 Task: Set Duration of Sprint called Sprint0000000200 in Scrum Project Project0000000067 to 2 weeks in Jira. Set Duration of Sprint called Sprint0000000201 in Scrum Project Project0000000067 to 3 weeks in Jira. Create a Sprint called Sprint0000000202 in Scrum Project Project0000000068 in Jira. Create a Sprint called Sprint0000000203 in Scrum Project Project0000000068 in Jira. Create a Sprint called Sprint0000000204 in Scrum Project Project0000000068 in Jira
Action: Mouse moved to (400, 526)
Screenshot: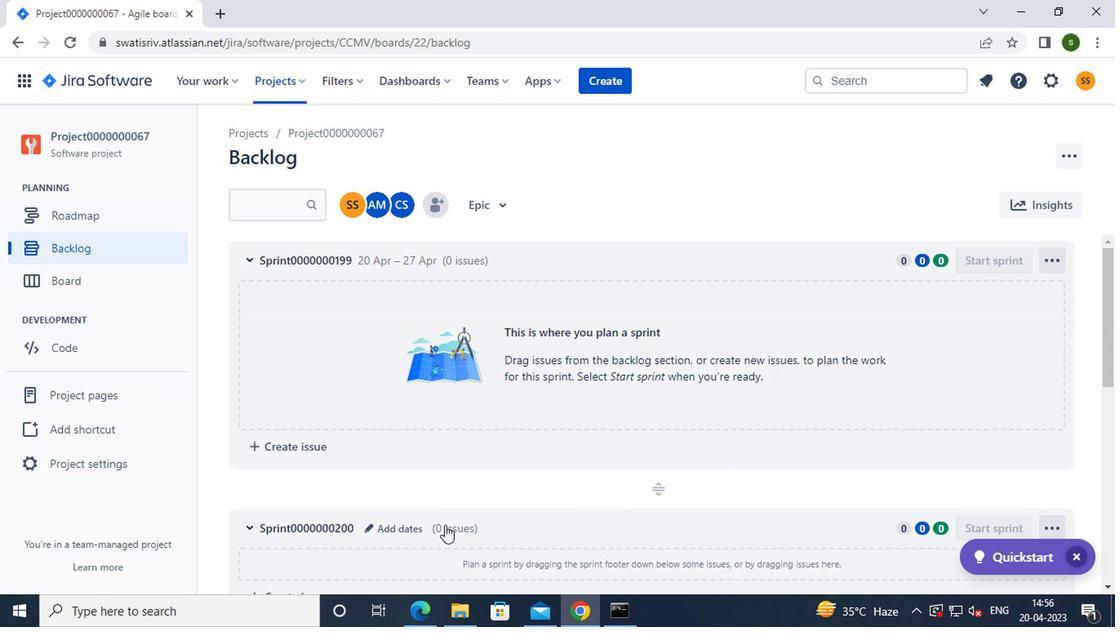 
Action: Mouse pressed left at (400, 526)
Screenshot: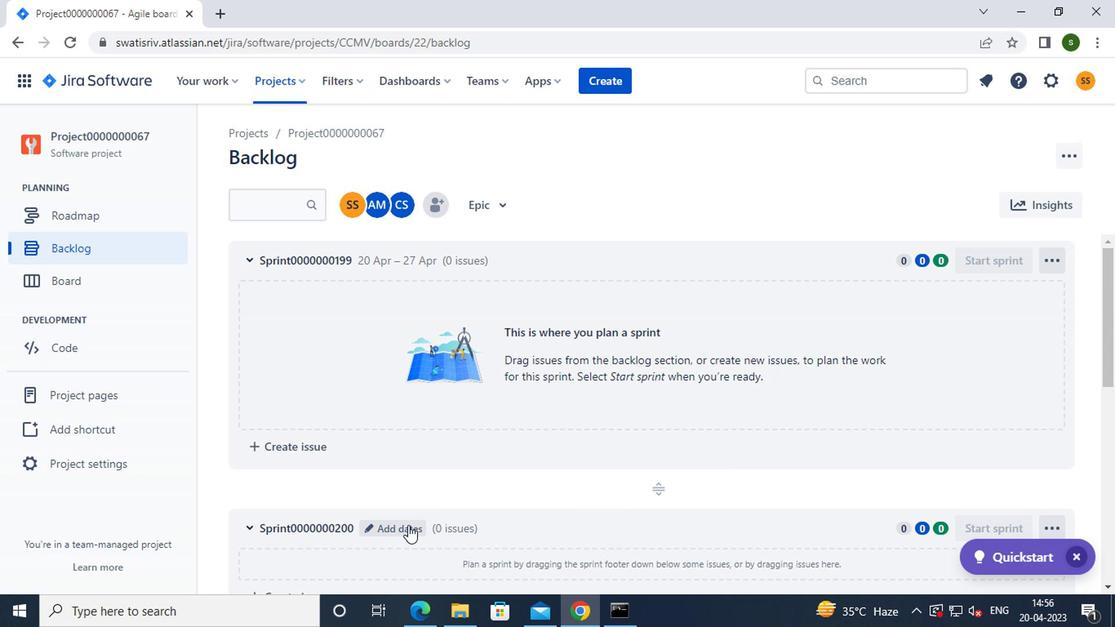 
Action: Mouse moved to (463, 260)
Screenshot: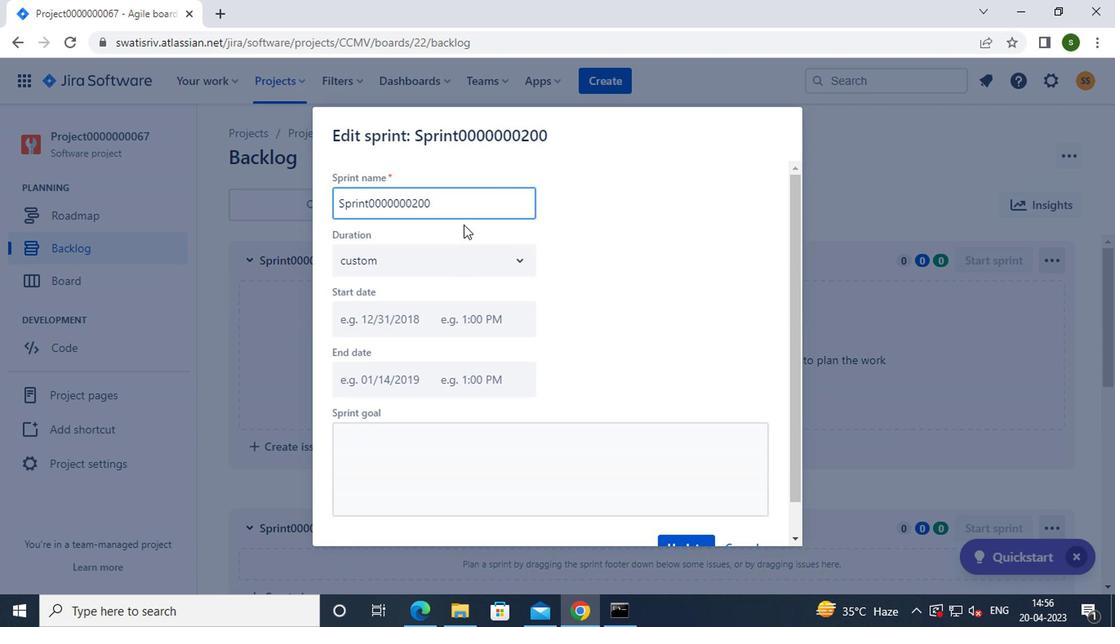
Action: Mouse pressed left at (463, 260)
Screenshot: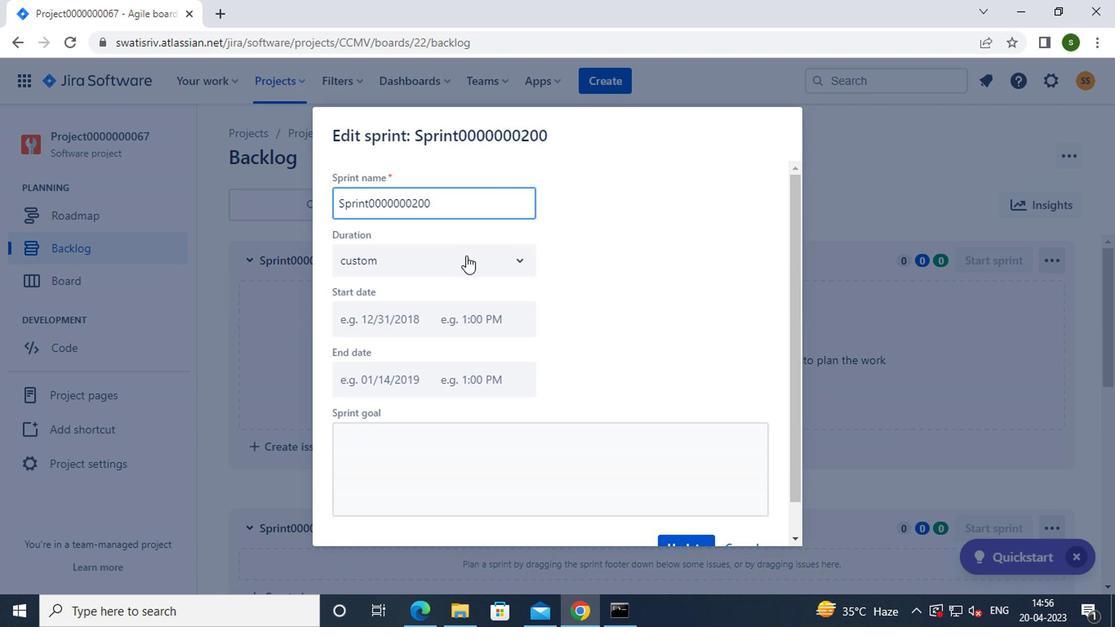 
Action: Mouse moved to (409, 329)
Screenshot: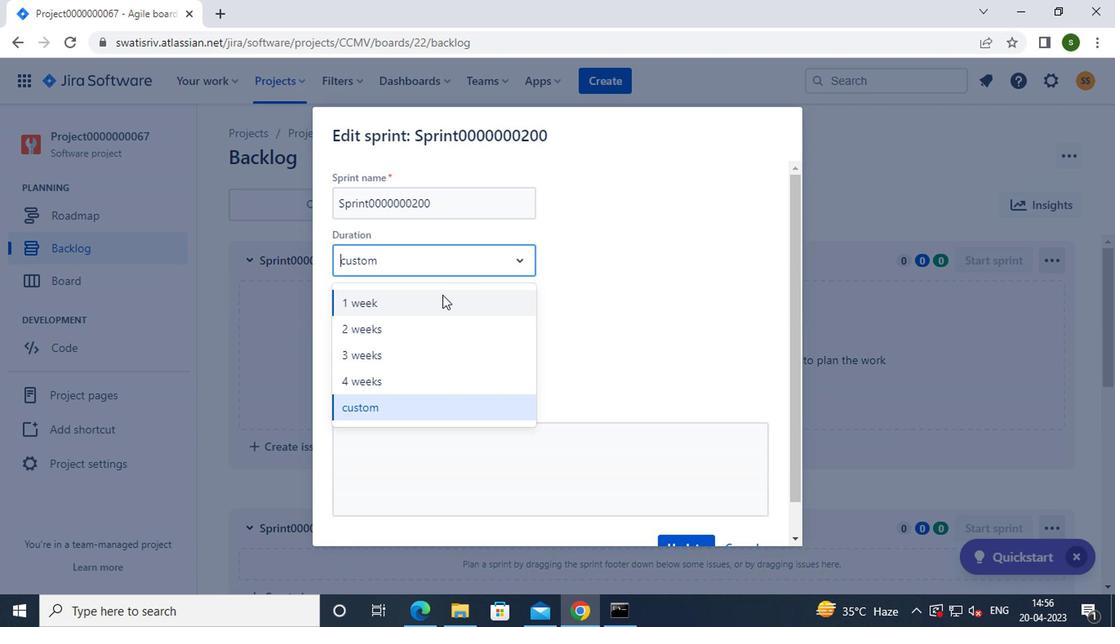 
Action: Mouse pressed left at (409, 329)
Screenshot: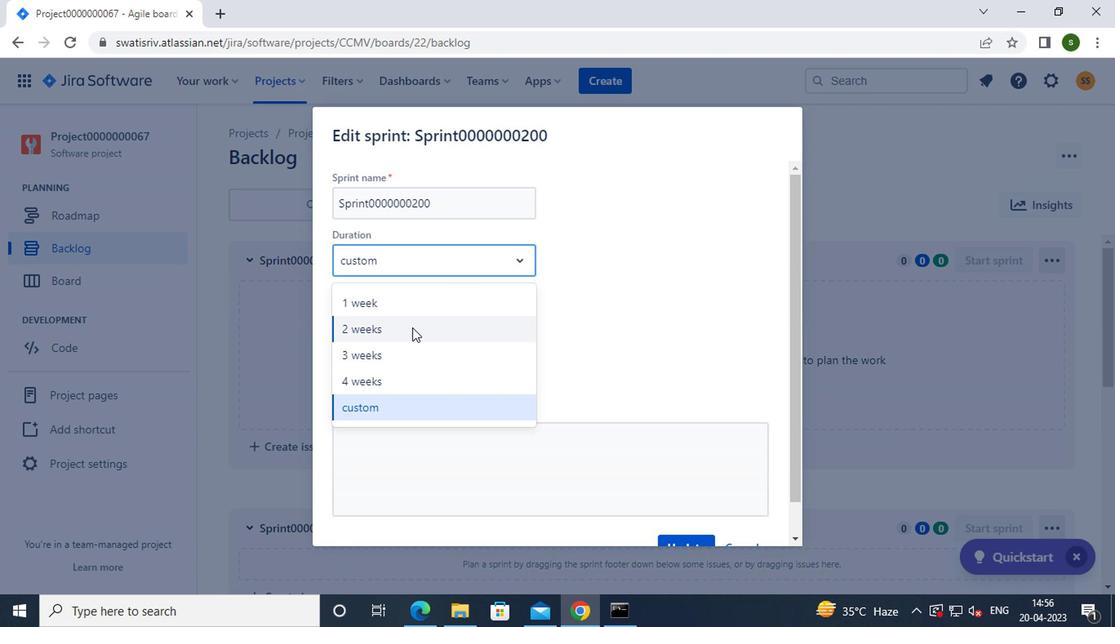 
Action: Mouse moved to (754, 401)
Screenshot: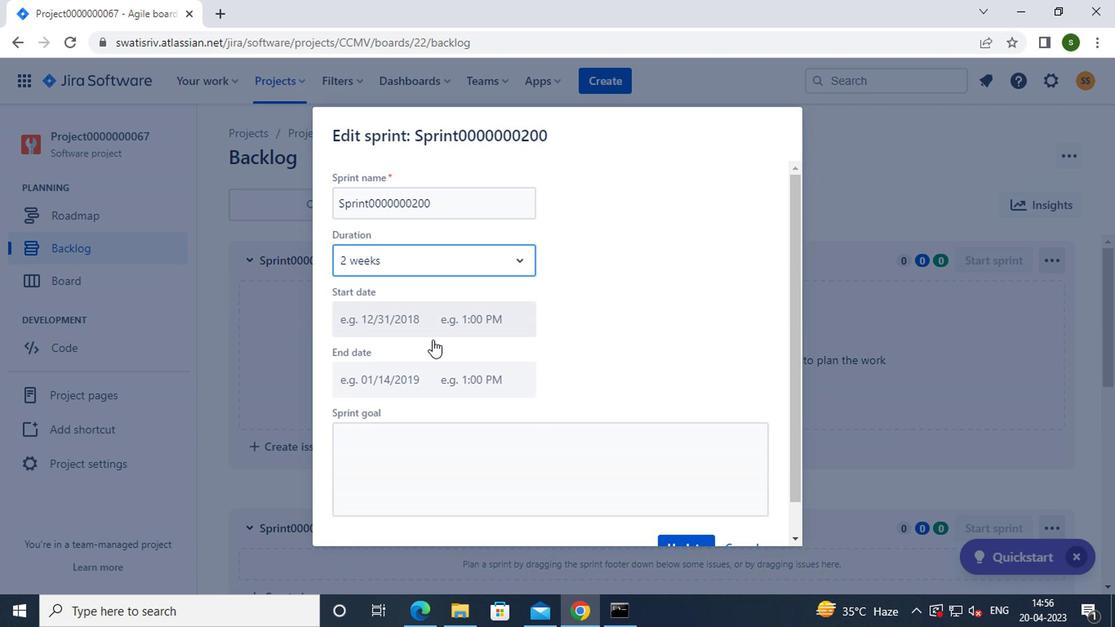 
Action: Mouse scrolled (754, 400) with delta (0, -1)
Screenshot: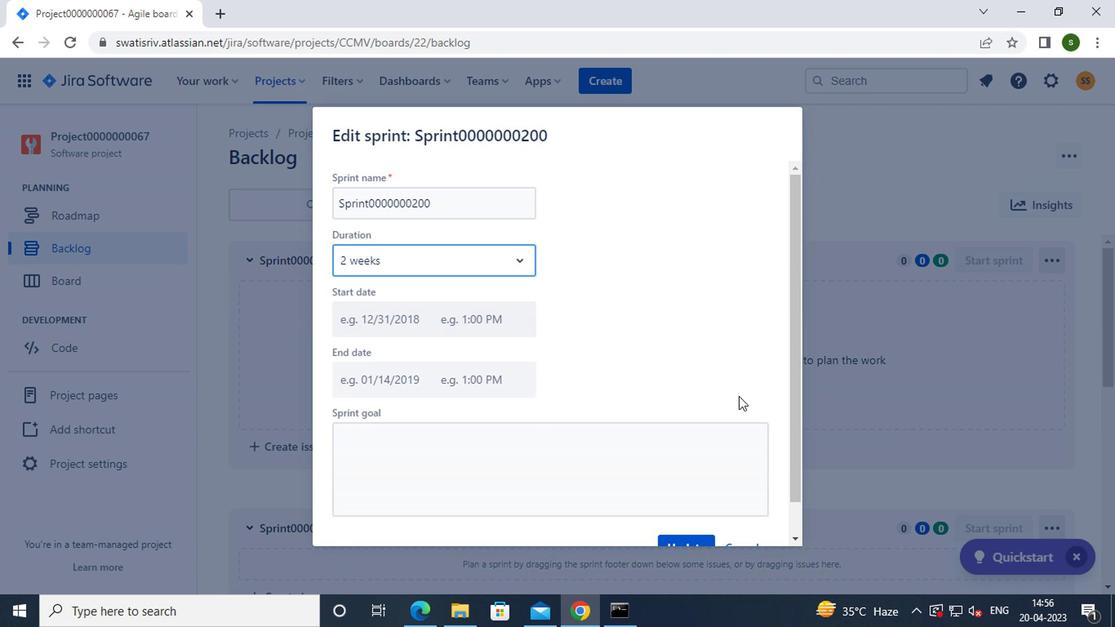 
Action: Mouse moved to (754, 402)
Screenshot: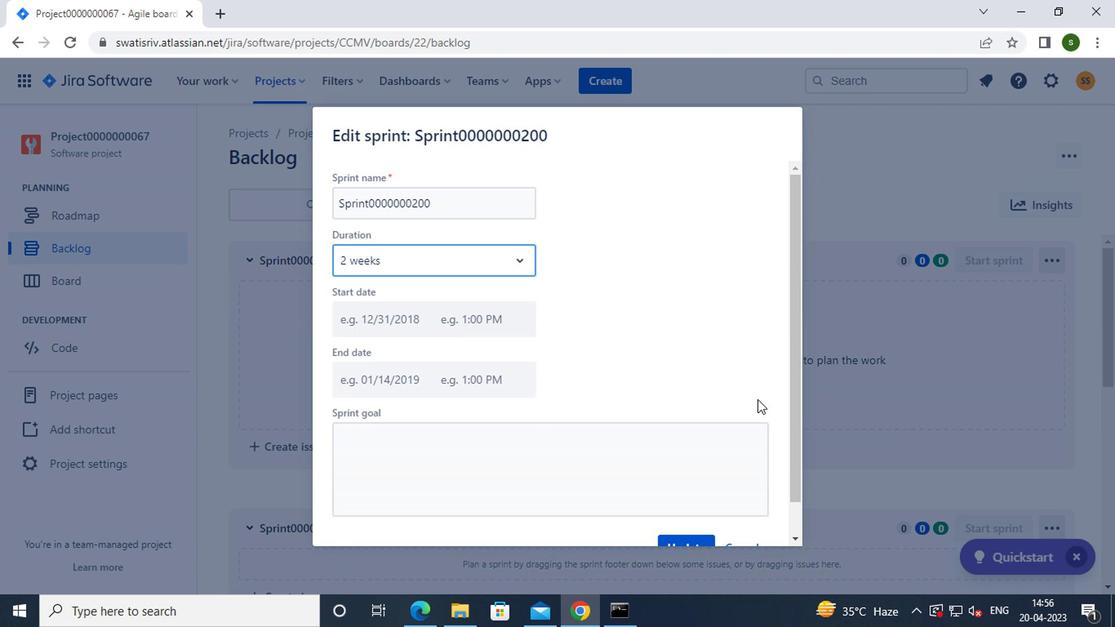 
Action: Mouse scrolled (754, 401) with delta (0, 0)
Screenshot: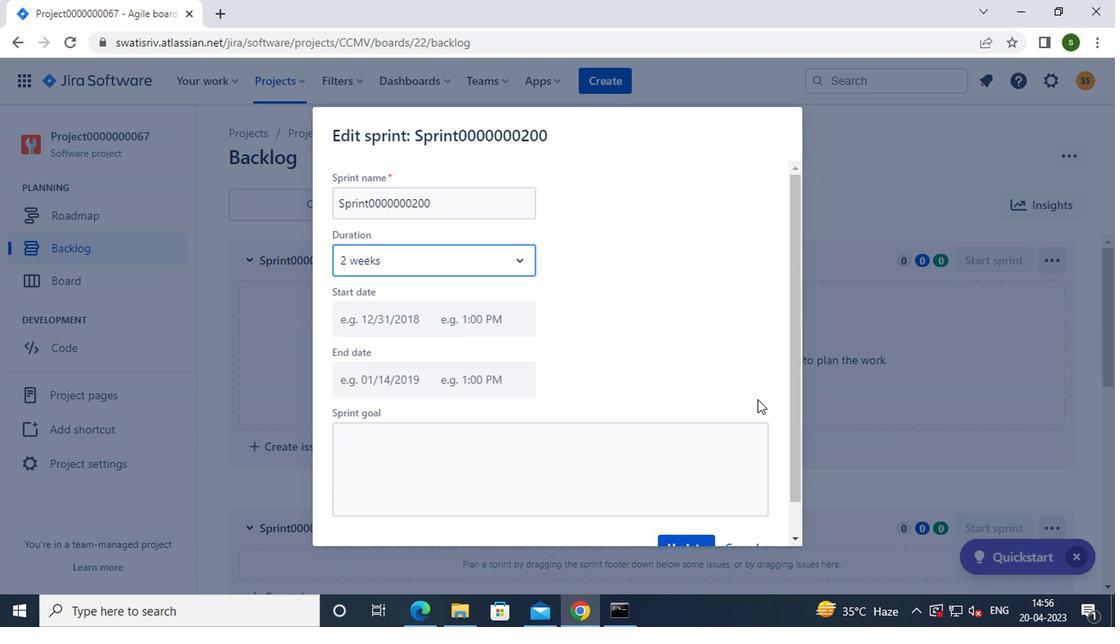 
Action: Mouse moved to (679, 509)
Screenshot: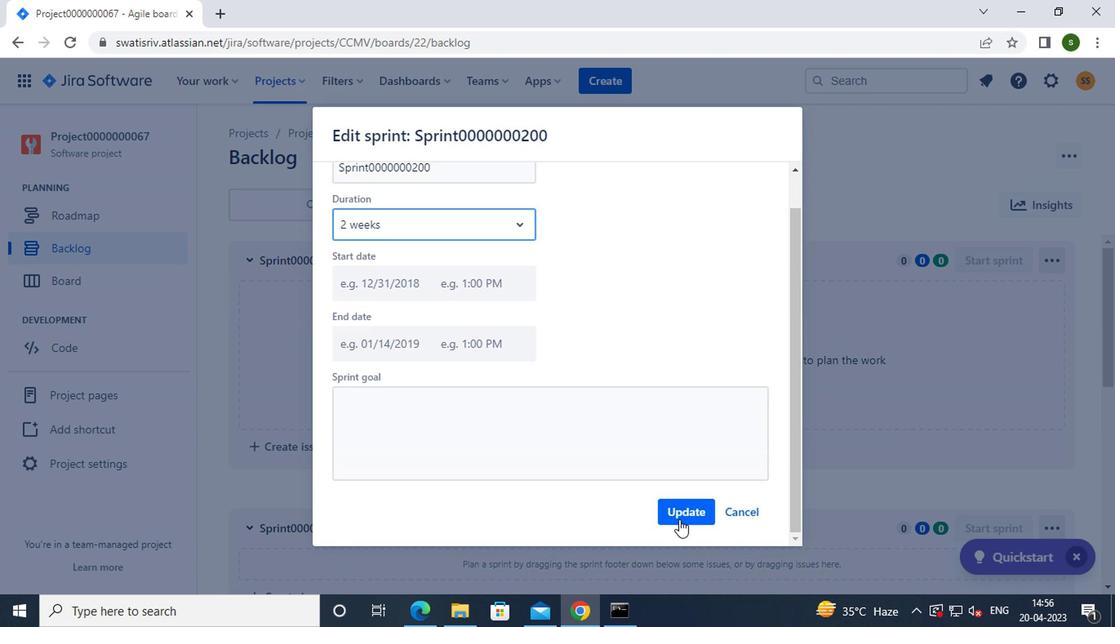 
Action: Mouse pressed left at (679, 509)
Screenshot: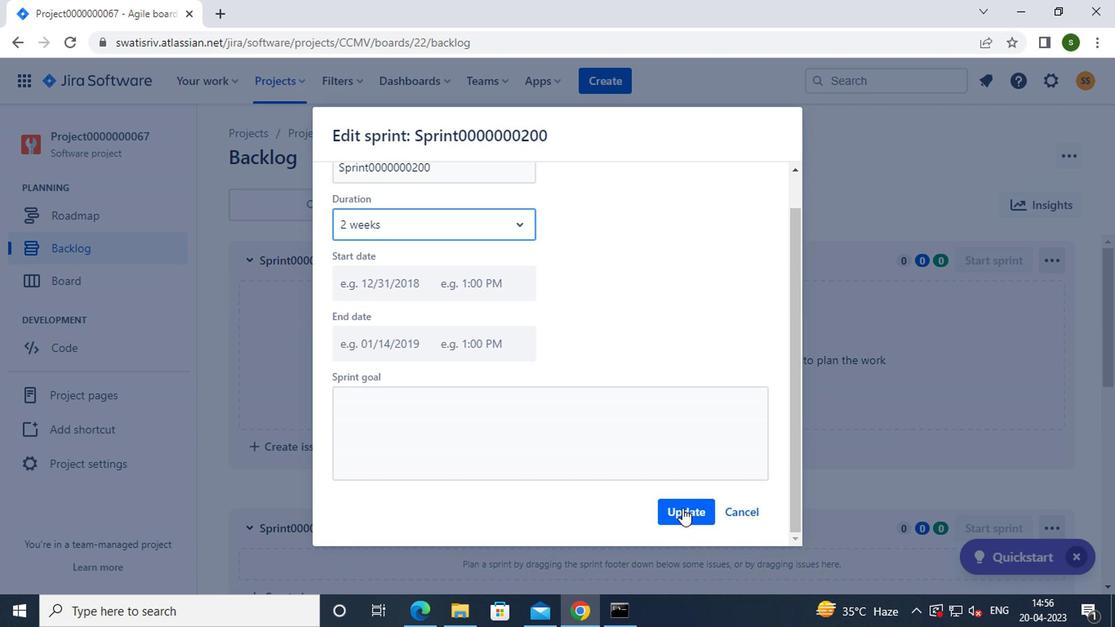 
Action: Mouse moved to (654, 469)
Screenshot: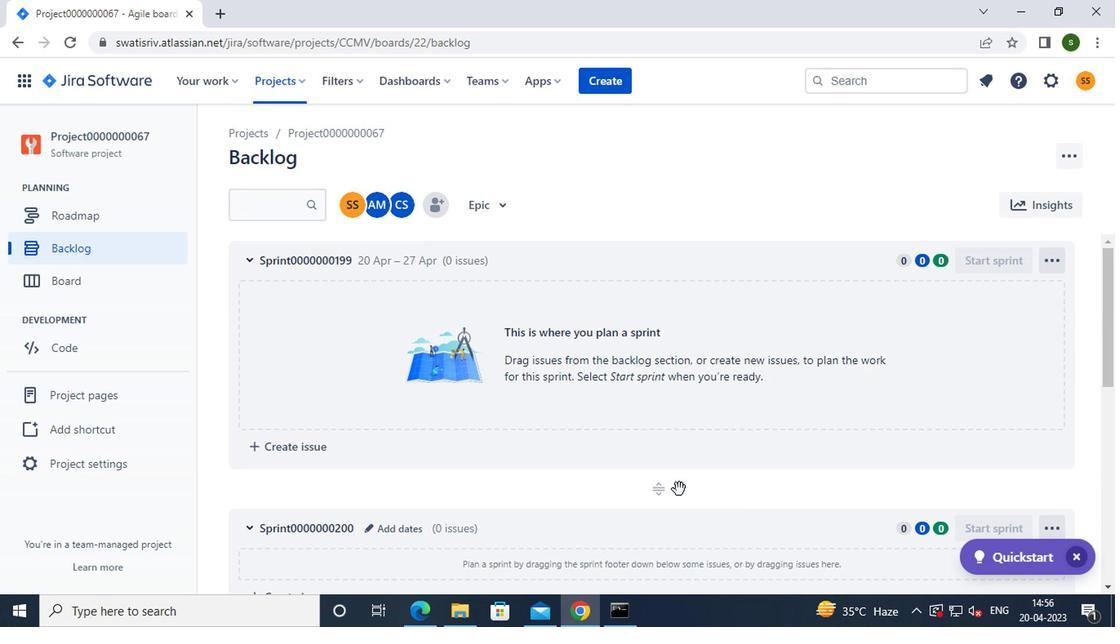 
Action: Mouse scrolled (654, 468) with delta (0, 0)
Screenshot: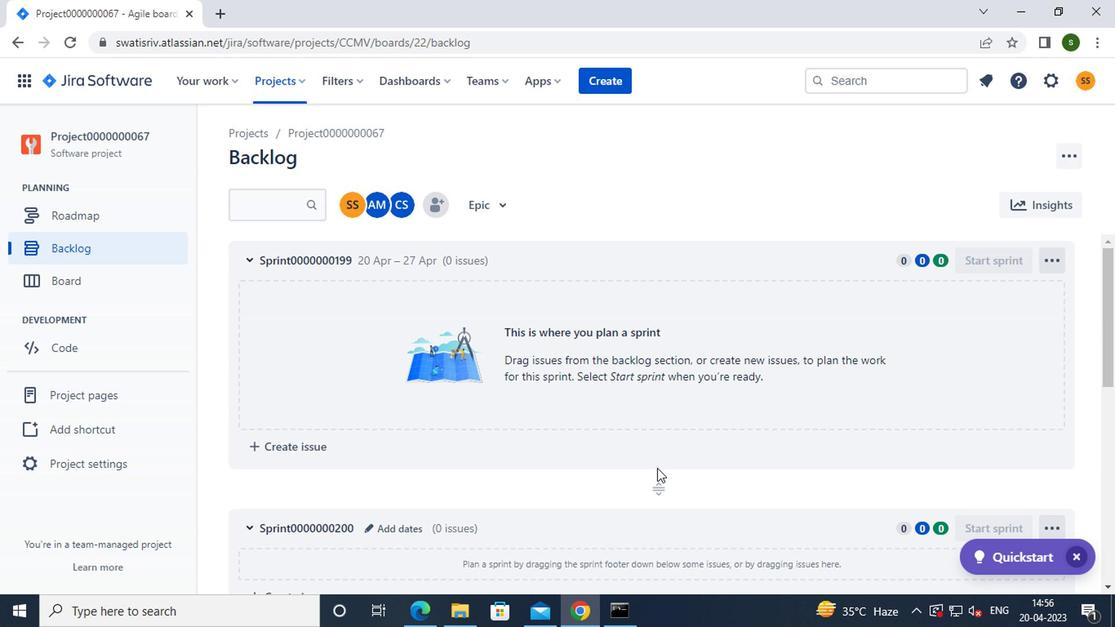 
Action: Mouse scrolled (654, 468) with delta (0, 0)
Screenshot: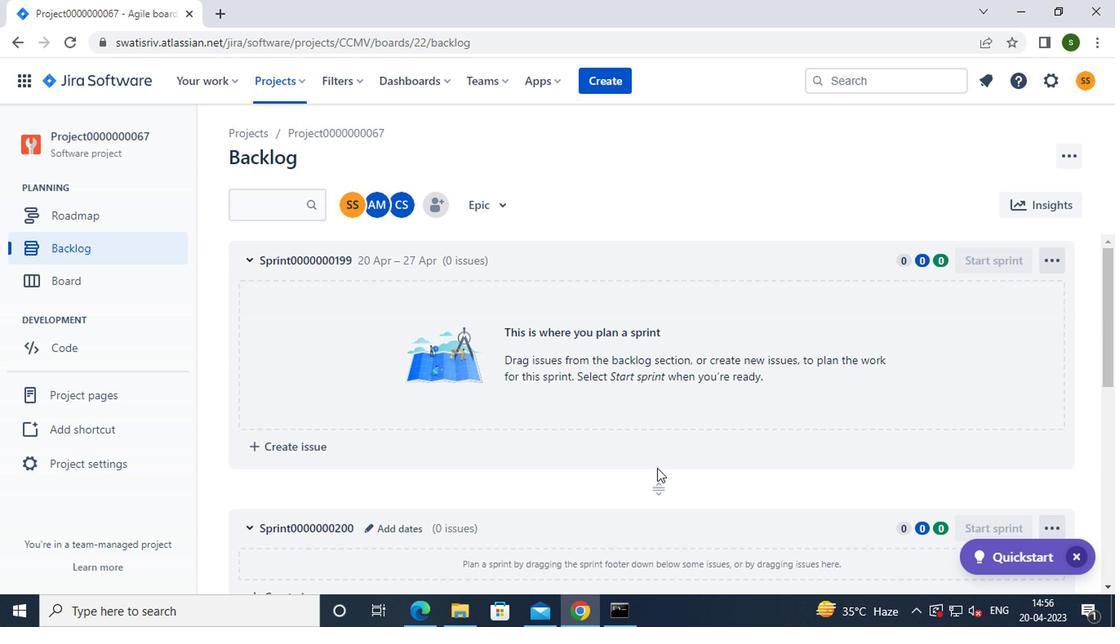 
Action: Mouse scrolled (654, 468) with delta (0, 0)
Screenshot: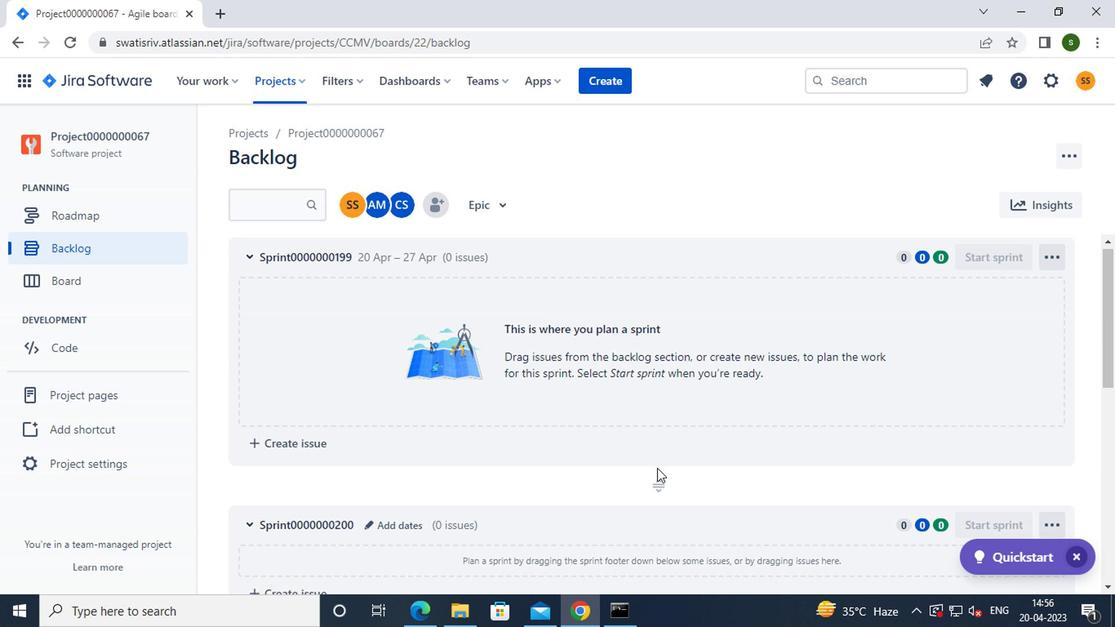 
Action: Mouse moved to (395, 431)
Screenshot: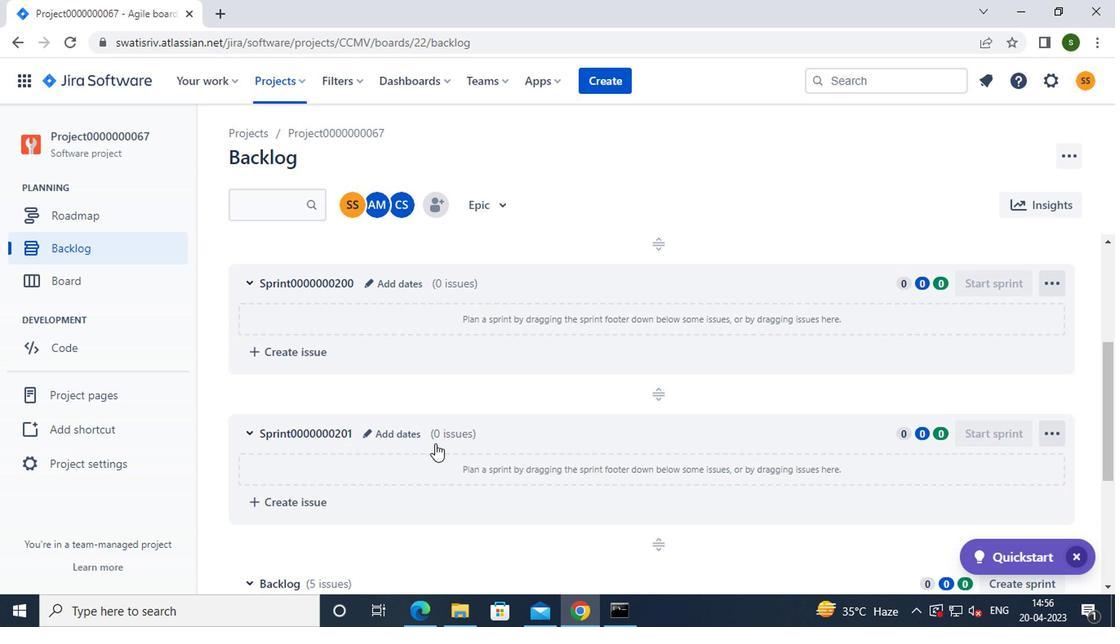 
Action: Mouse pressed left at (395, 431)
Screenshot: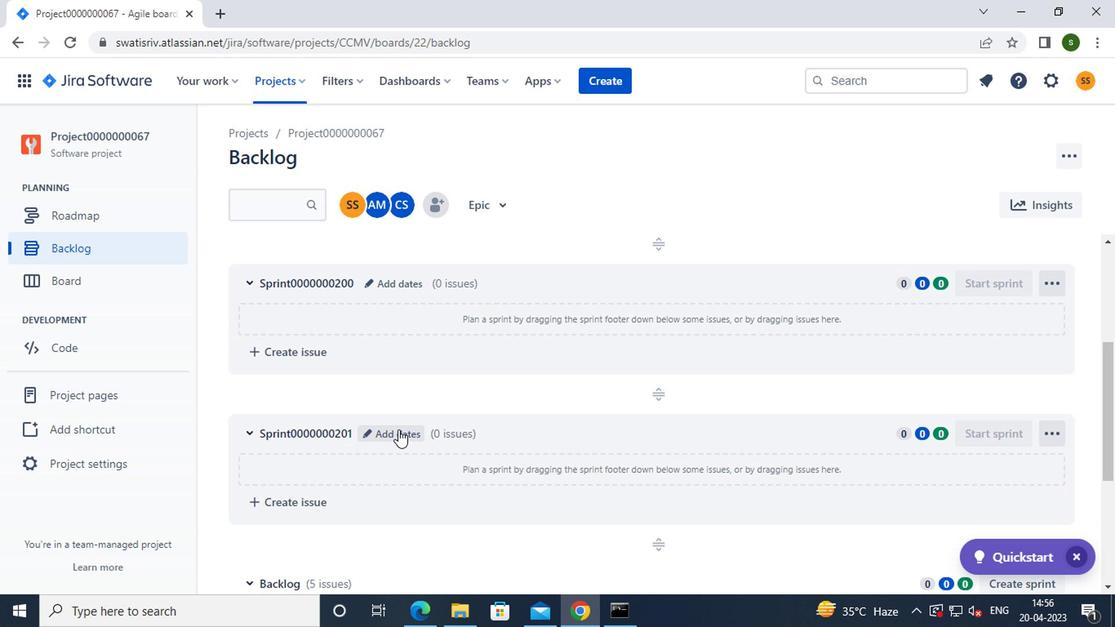 
Action: Mouse moved to (469, 258)
Screenshot: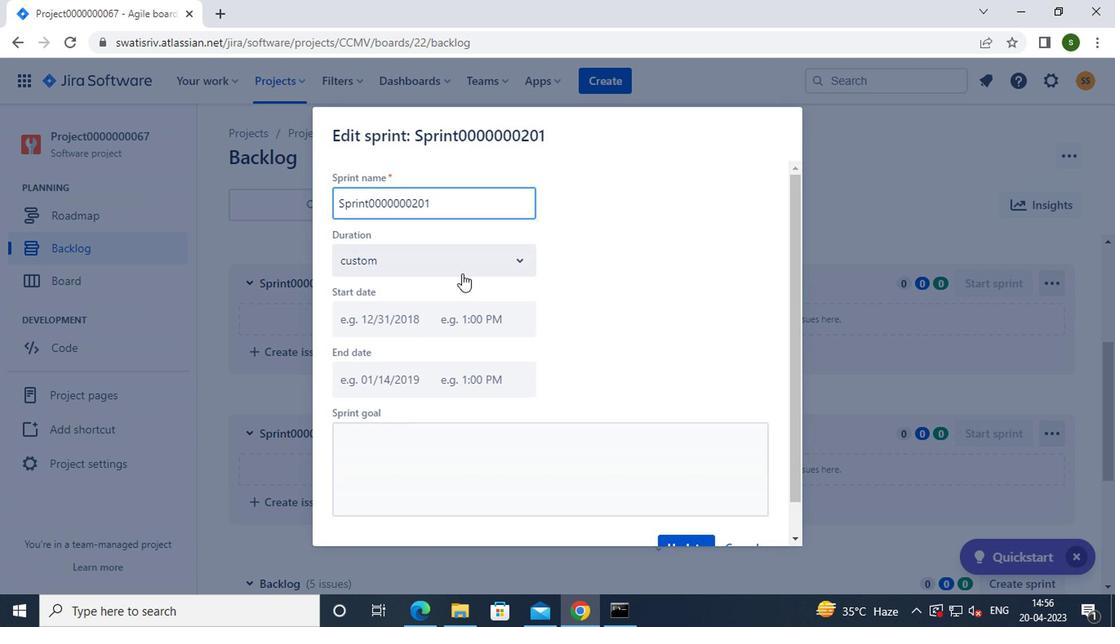 
Action: Mouse pressed left at (469, 258)
Screenshot: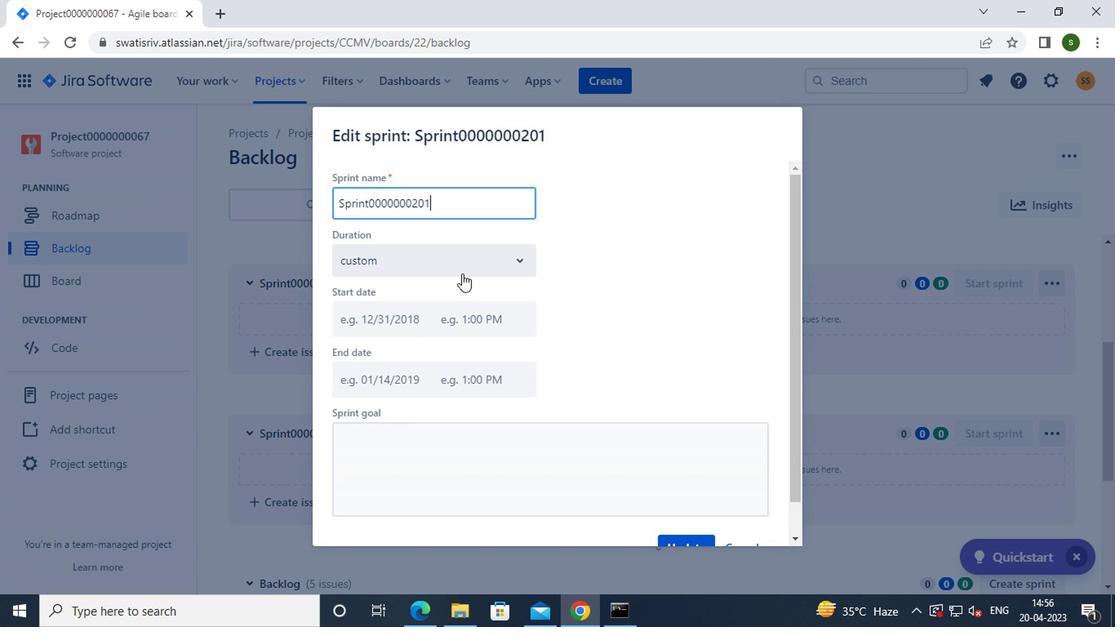 
Action: Mouse moved to (388, 361)
Screenshot: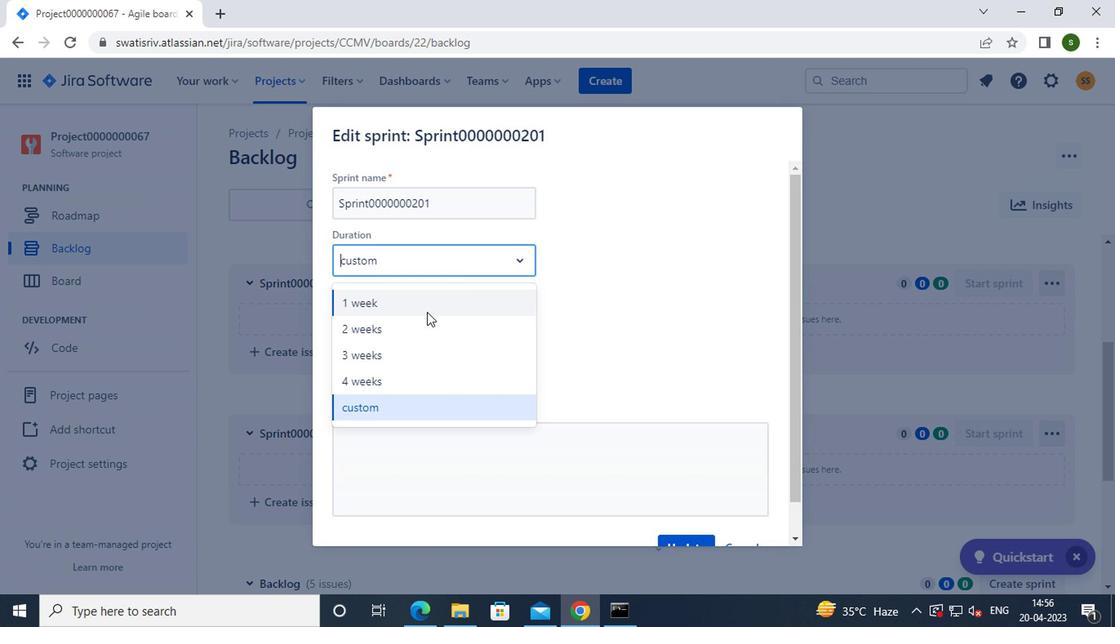 
Action: Mouse pressed left at (388, 361)
Screenshot: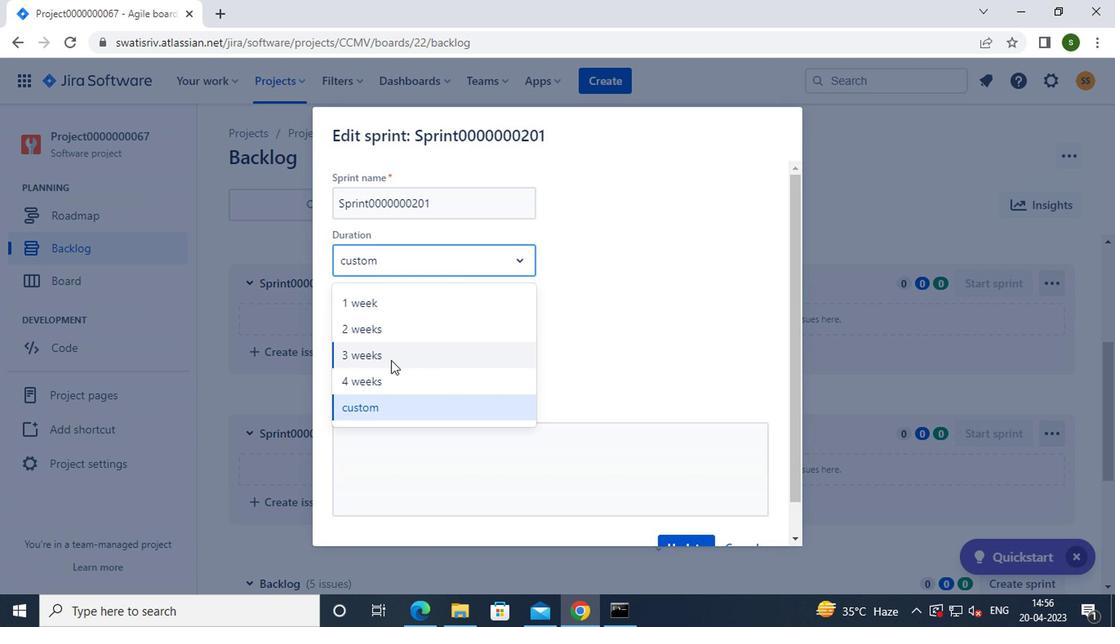 
Action: Mouse moved to (673, 536)
Screenshot: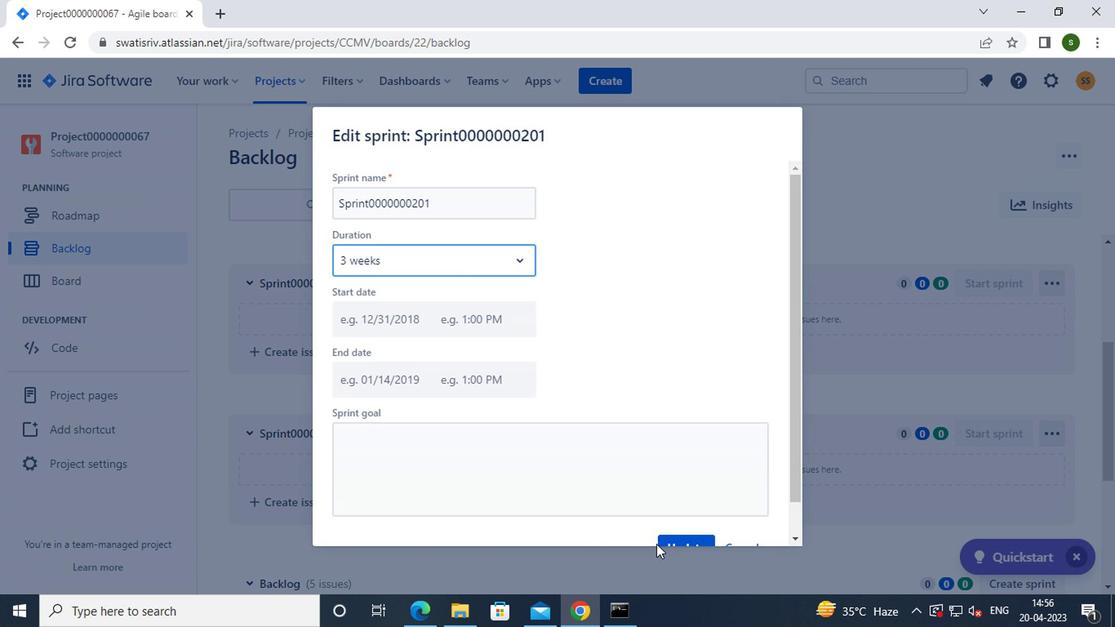 
Action: Mouse pressed left at (673, 536)
Screenshot: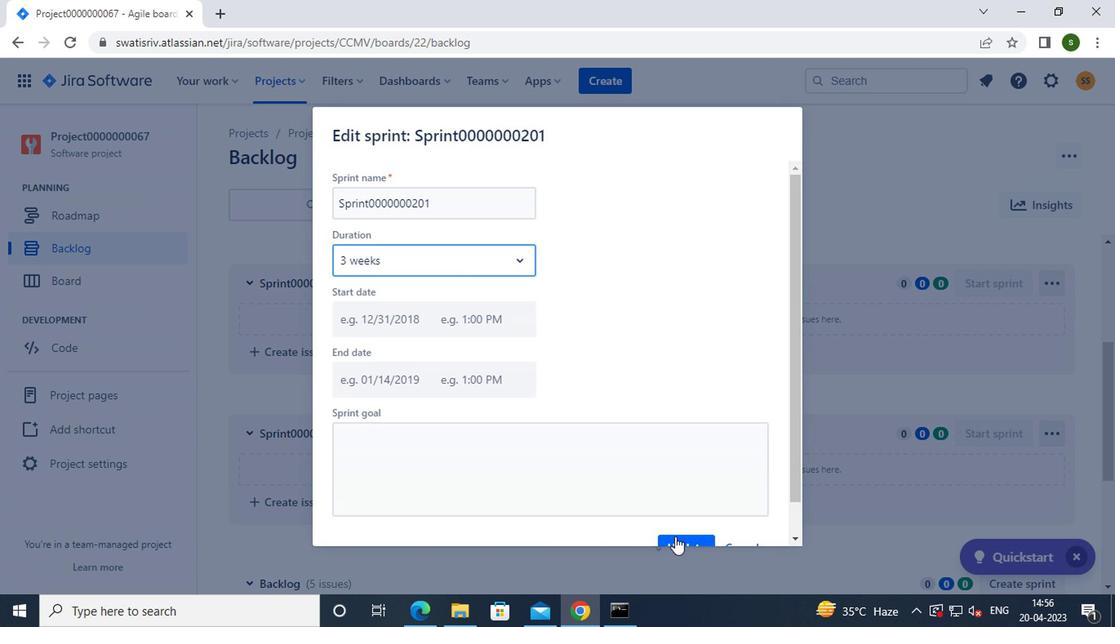 
Action: Mouse moved to (273, 86)
Screenshot: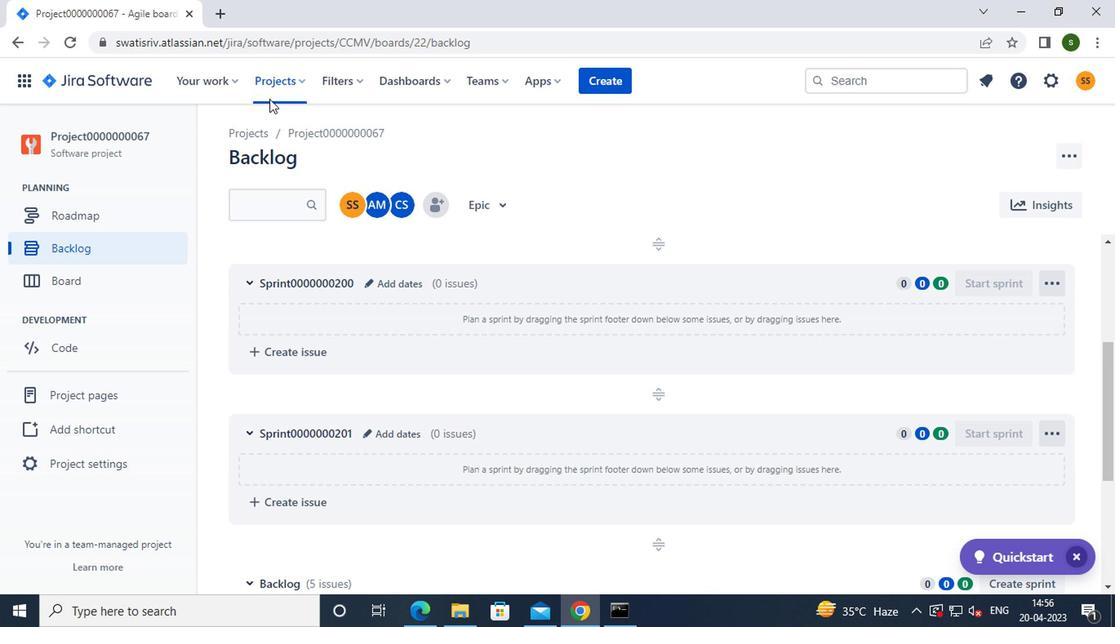 
Action: Mouse pressed left at (273, 86)
Screenshot: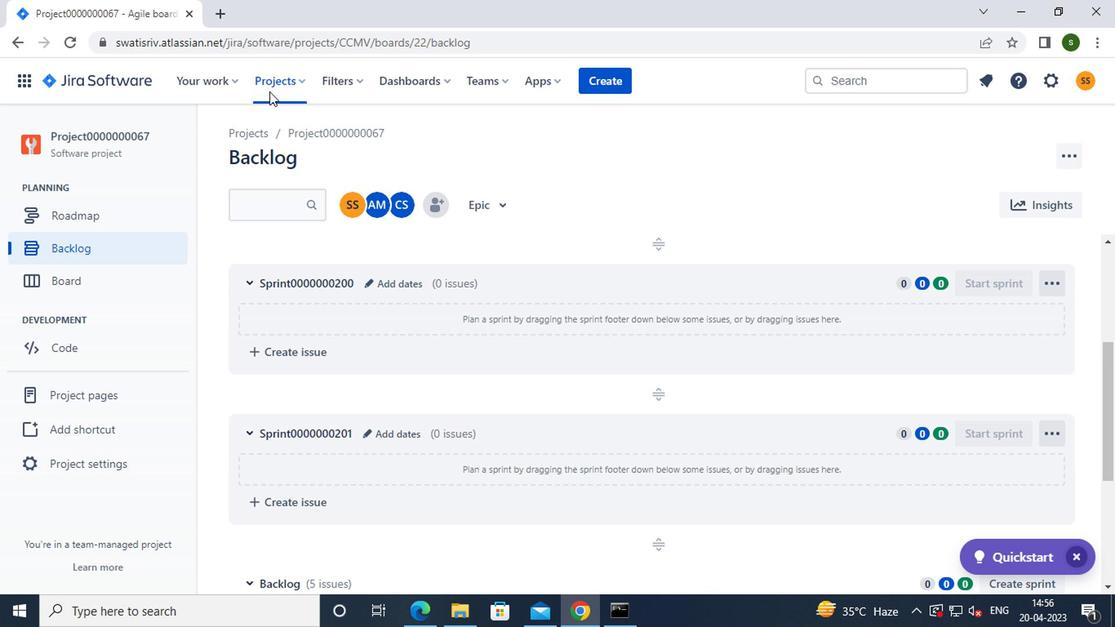 
Action: Mouse moved to (342, 206)
Screenshot: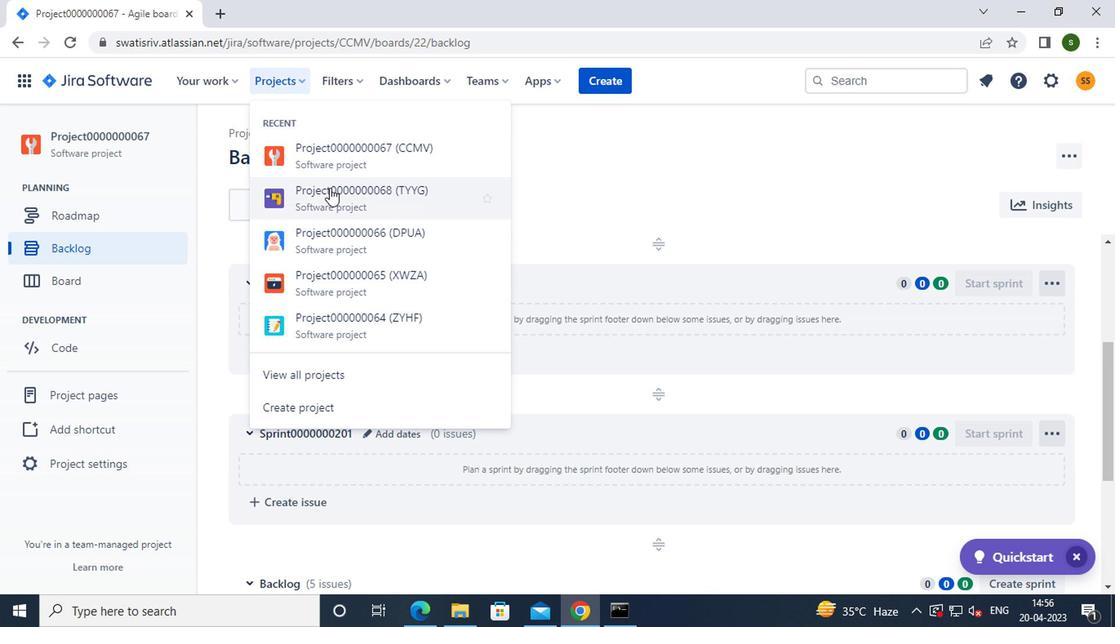 
Action: Mouse pressed left at (342, 206)
Screenshot: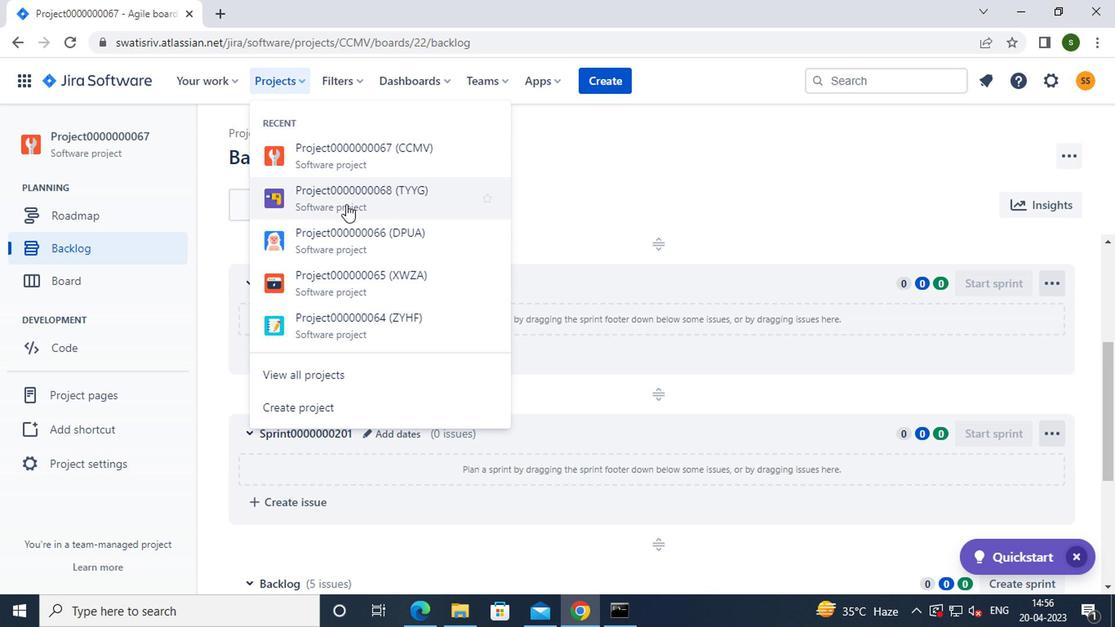 
Action: Mouse moved to (124, 256)
Screenshot: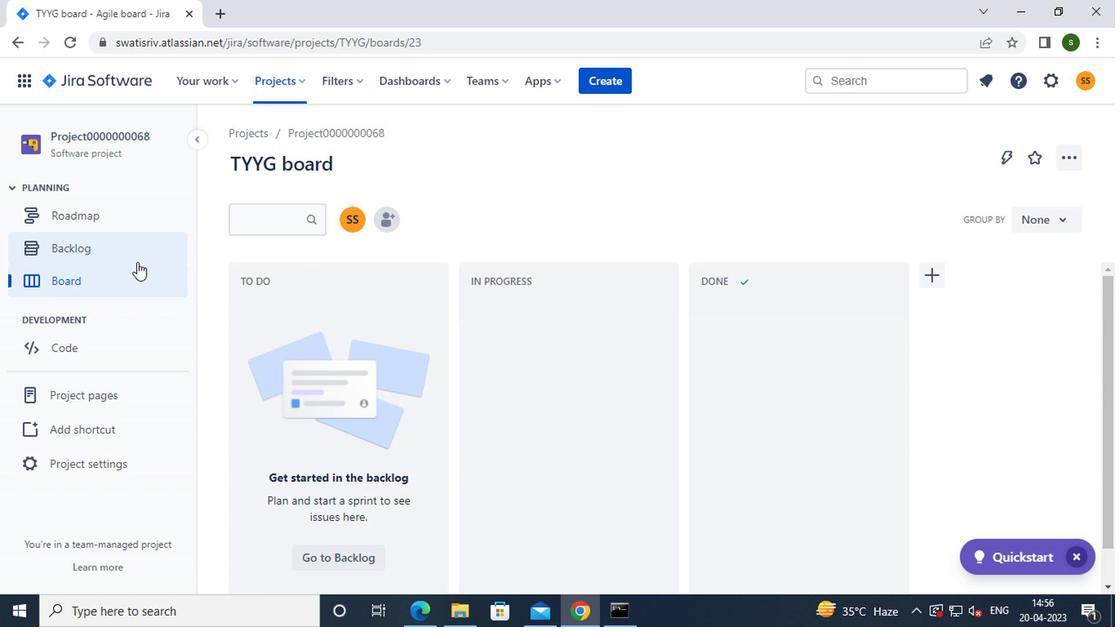 
Action: Mouse pressed left at (124, 256)
Screenshot: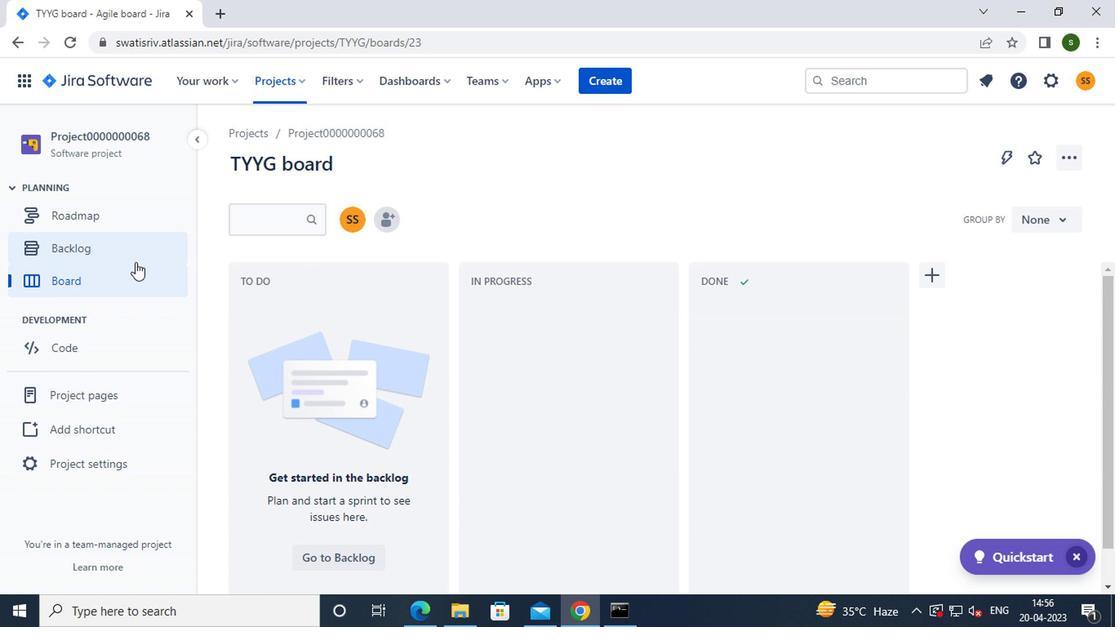 
Action: Mouse moved to (992, 525)
Screenshot: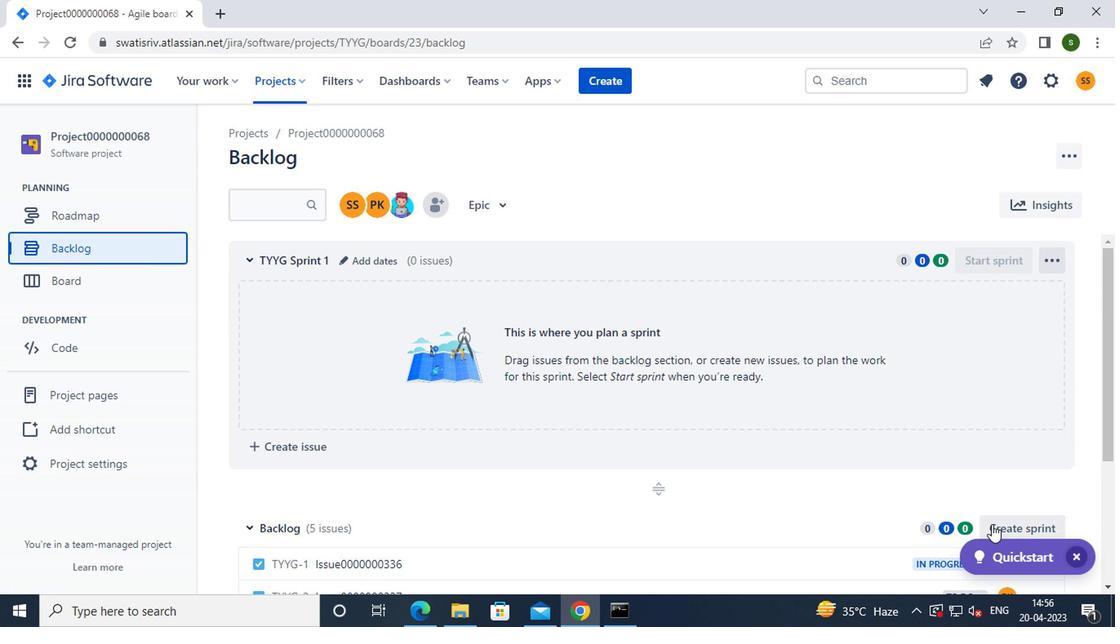 
Action: Mouse pressed left at (992, 525)
Screenshot: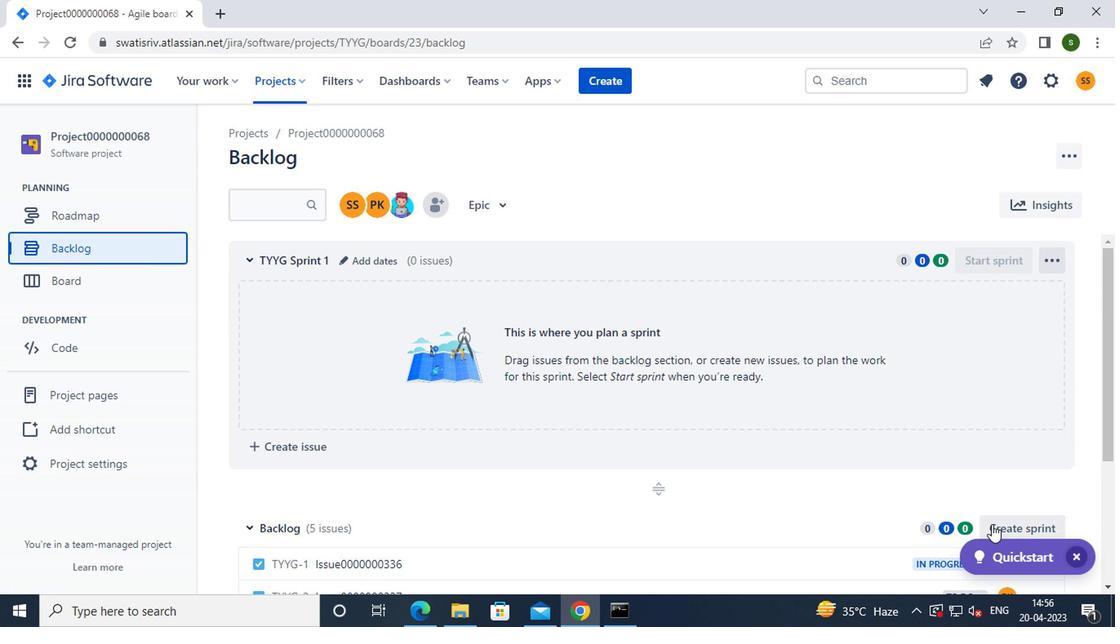 
Action: Mouse moved to (1045, 524)
Screenshot: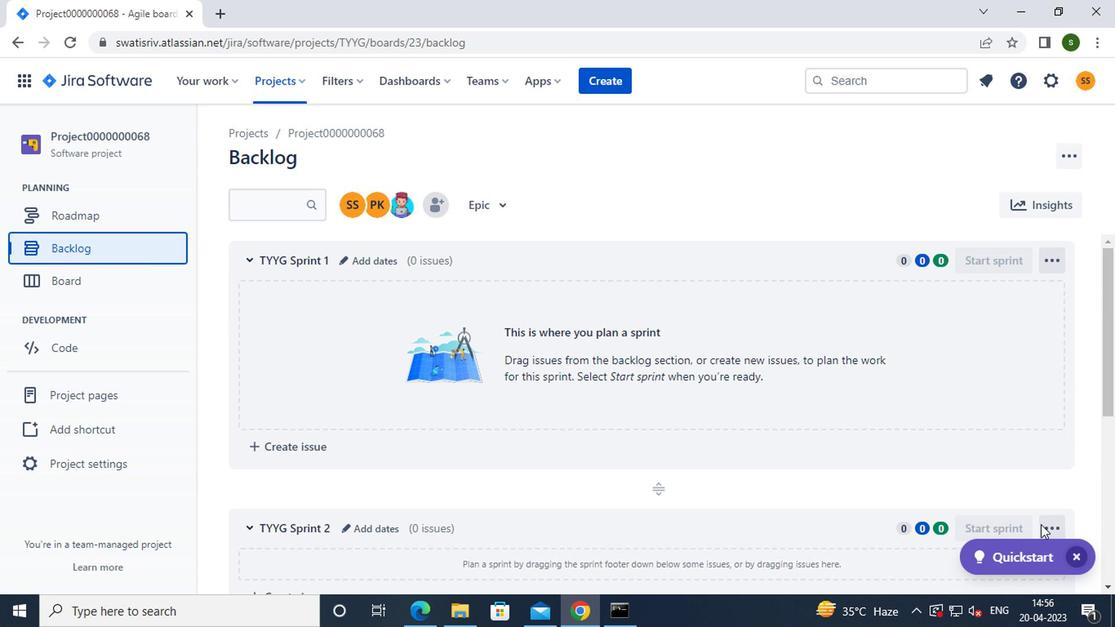 
Action: Mouse pressed left at (1045, 524)
Screenshot: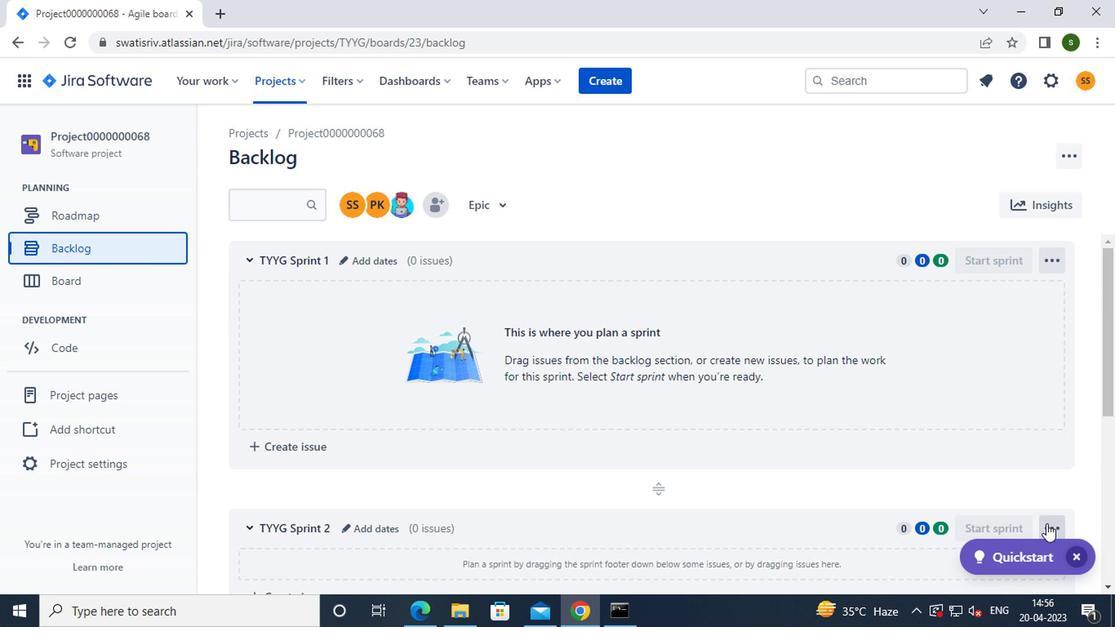 
Action: Mouse moved to (991, 468)
Screenshot: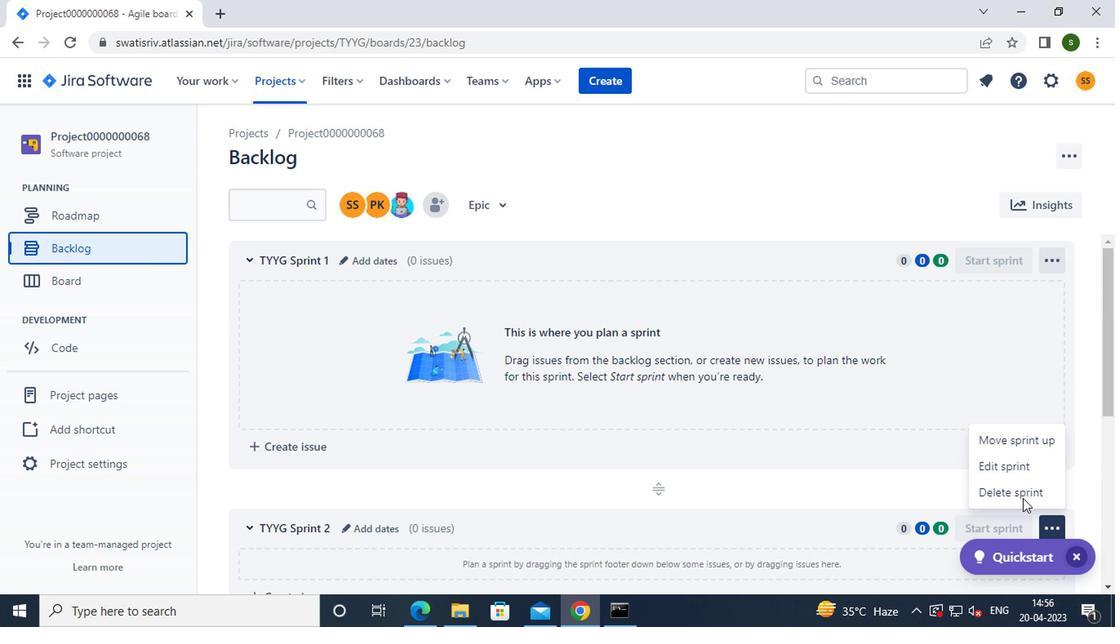 
Action: Mouse pressed left at (991, 468)
Screenshot: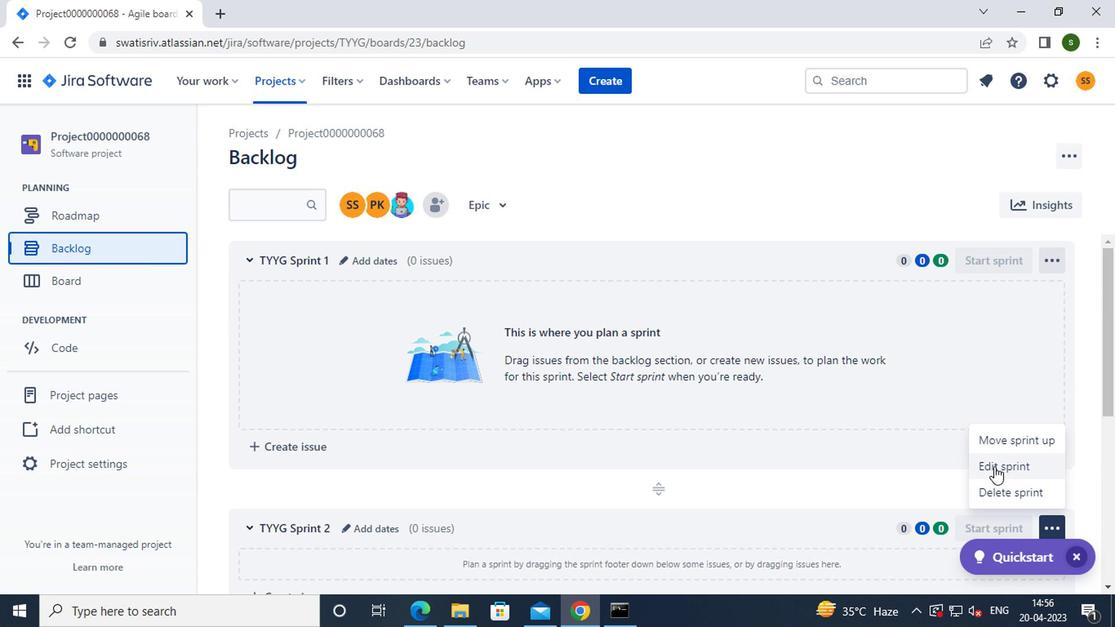 
Action: Mouse moved to (445, 211)
Screenshot: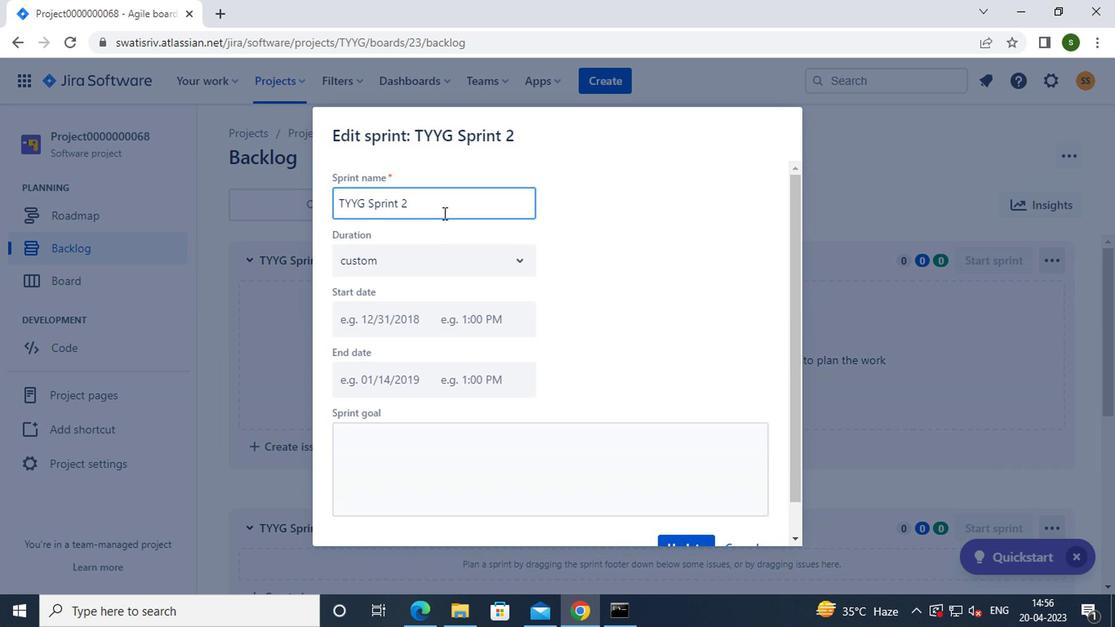 
Action: Key pressed <Key.backspace><Key.backspace><Key.backspace><Key.backspace><Key.backspace><Key.backspace><Key.backspace><Key.backspace><Key.backspace><Key.backspace><Key.backspace><Key.backspace><Key.backspace><Key.backspace><Key.backspace><Key.backspace><Key.backspace>s<Key.caps_lock>print0000000202
Screenshot: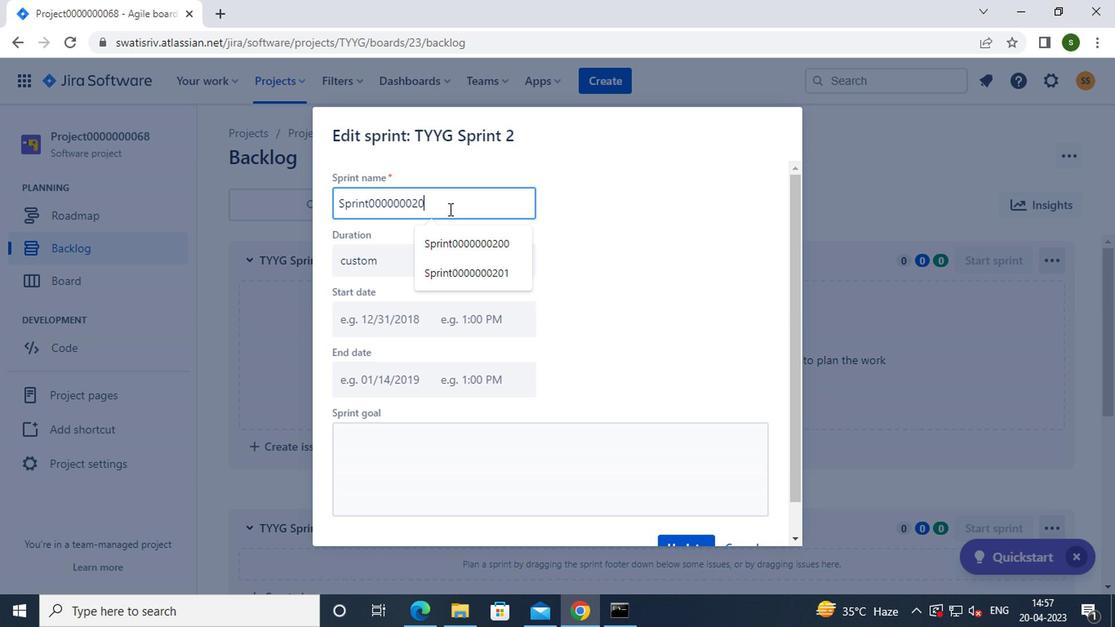 
Action: Mouse moved to (689, 537)
Screenshot: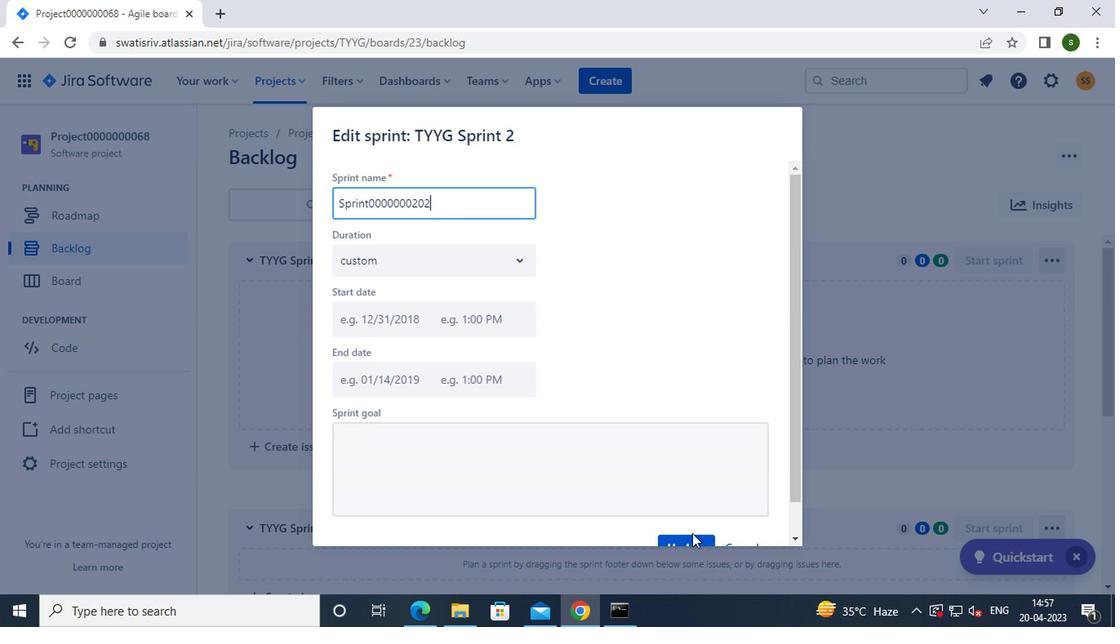 
Action: Mouse pressed left at (689, 537)
Screenshot: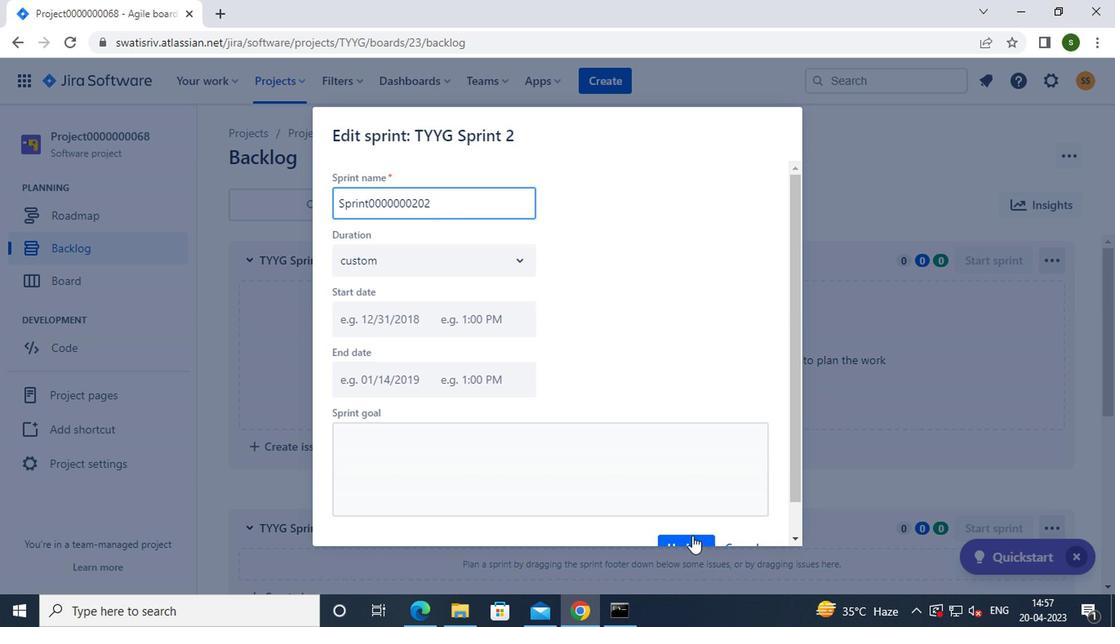 
Action: Mouse moved to (722, 444)
Screenshot: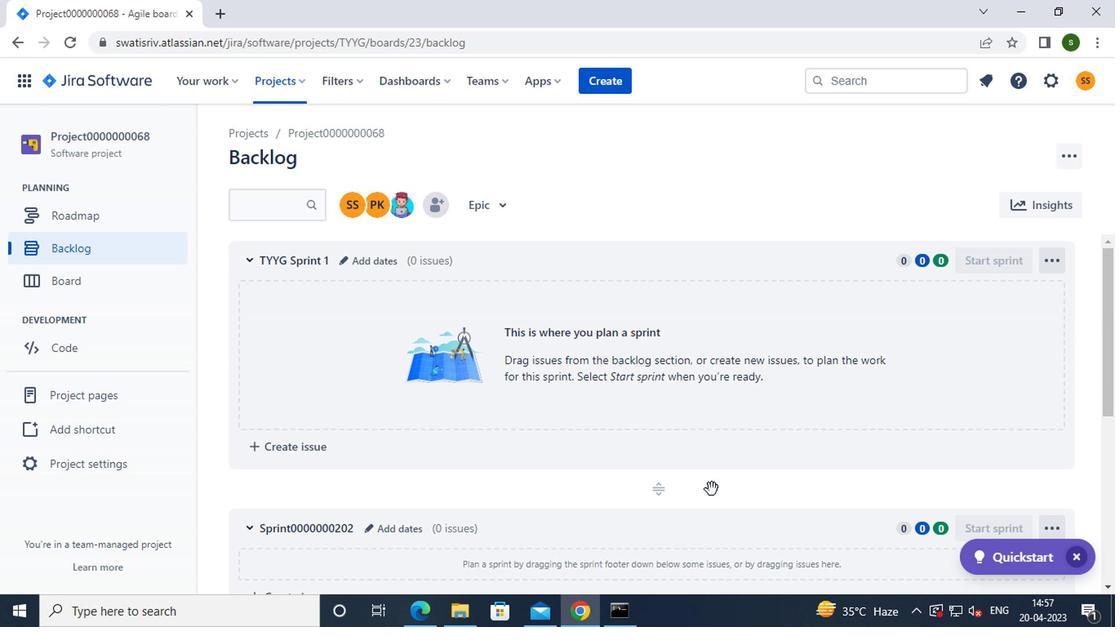 
Action: Mouse scrolled (722, 443) with delta (0, -1)
Screenshot: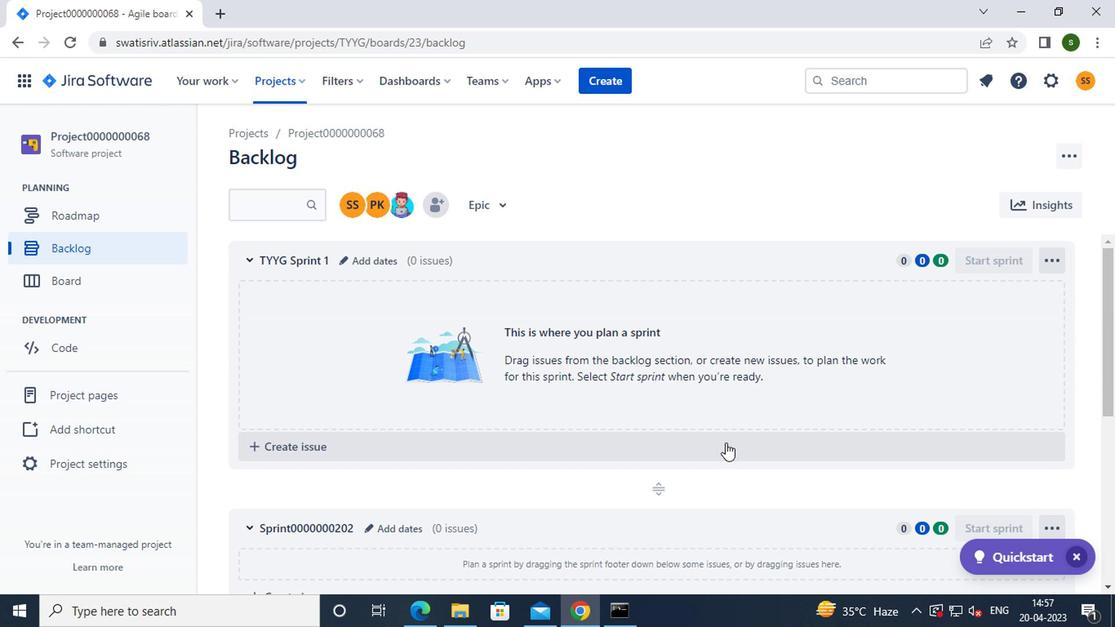 
Action: Mouse scrolled (722, 443) with delta (0, -1)
Screenshot: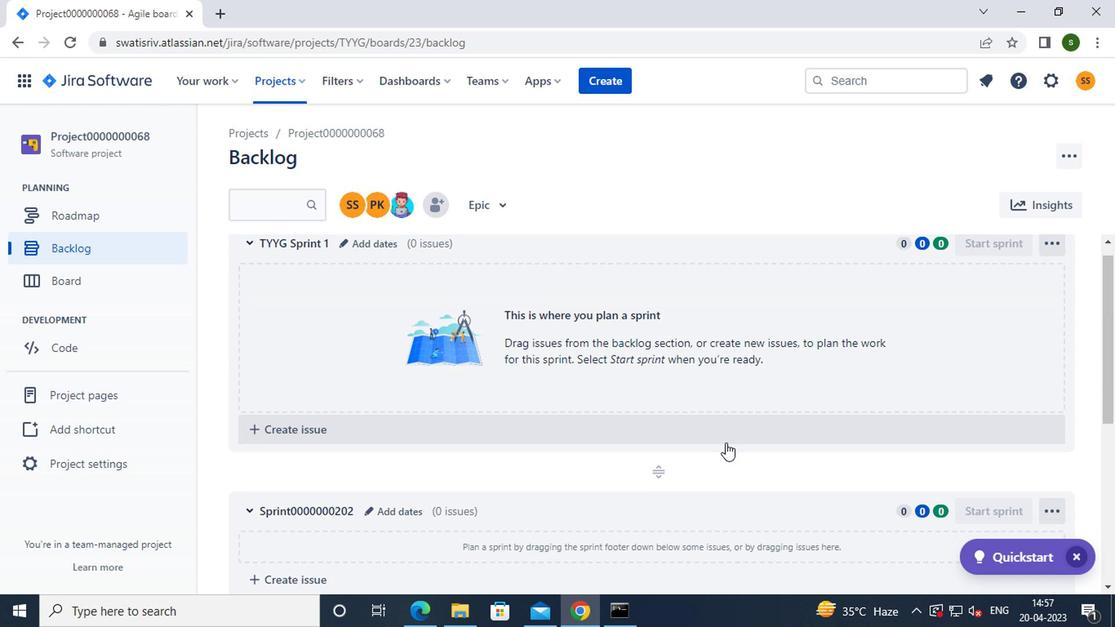 
Action: Mouse moved to (919, 412)
Screenshot: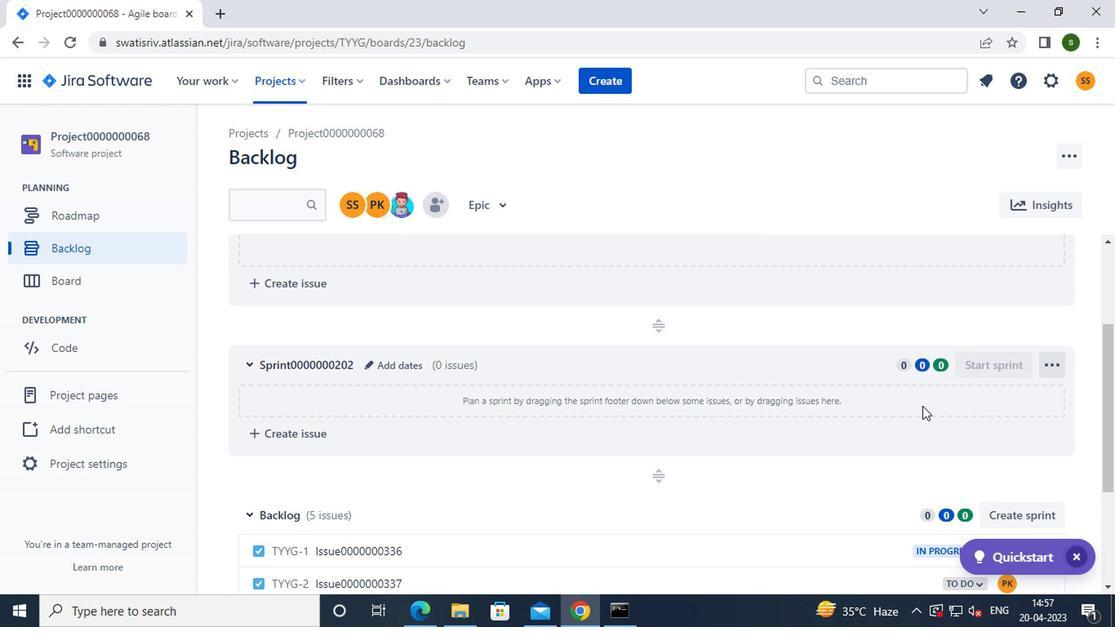 
Action: Mouse scrolled (919, 411) with delta (0, 0)
Screenshot: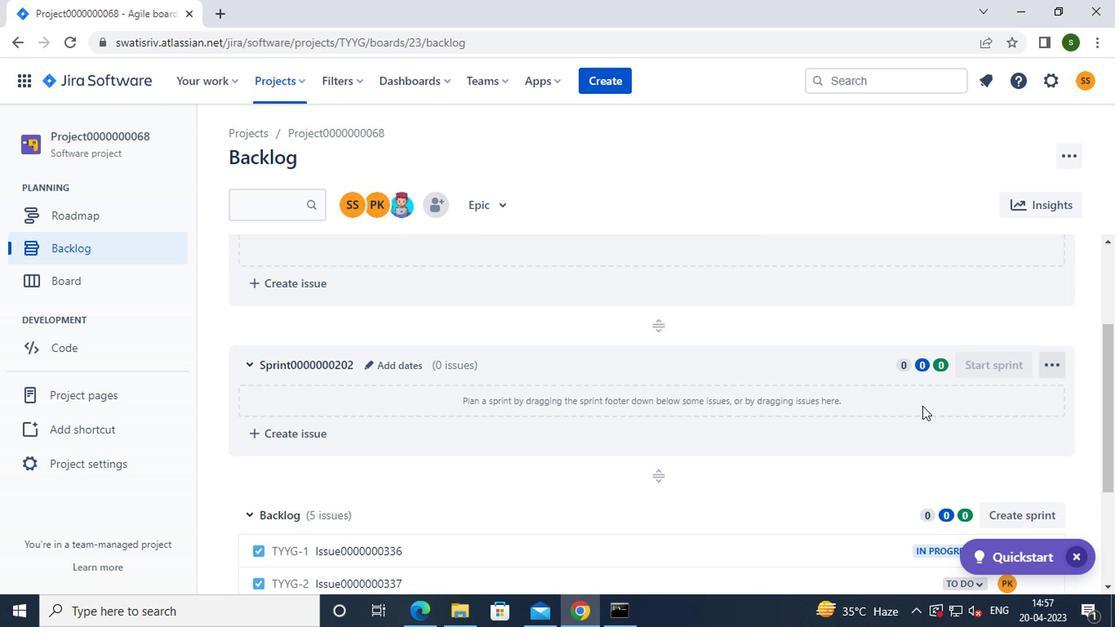 
Action: Mouse moved to (1002, 436)
Screenshot: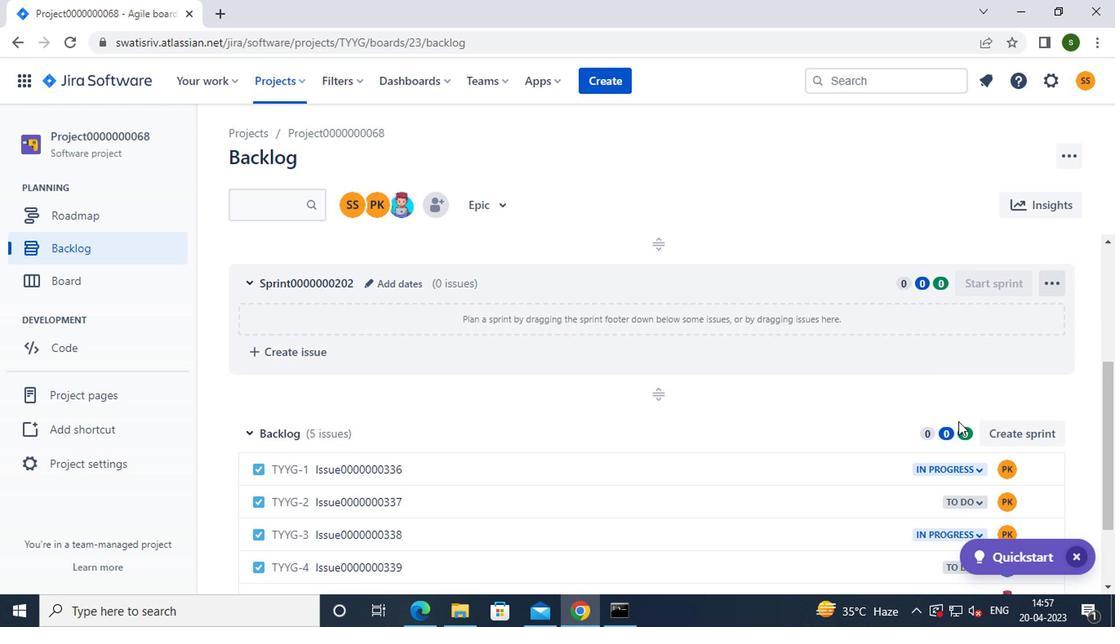
Action: Mouse pressed left at (1002, 436)
Screenshot: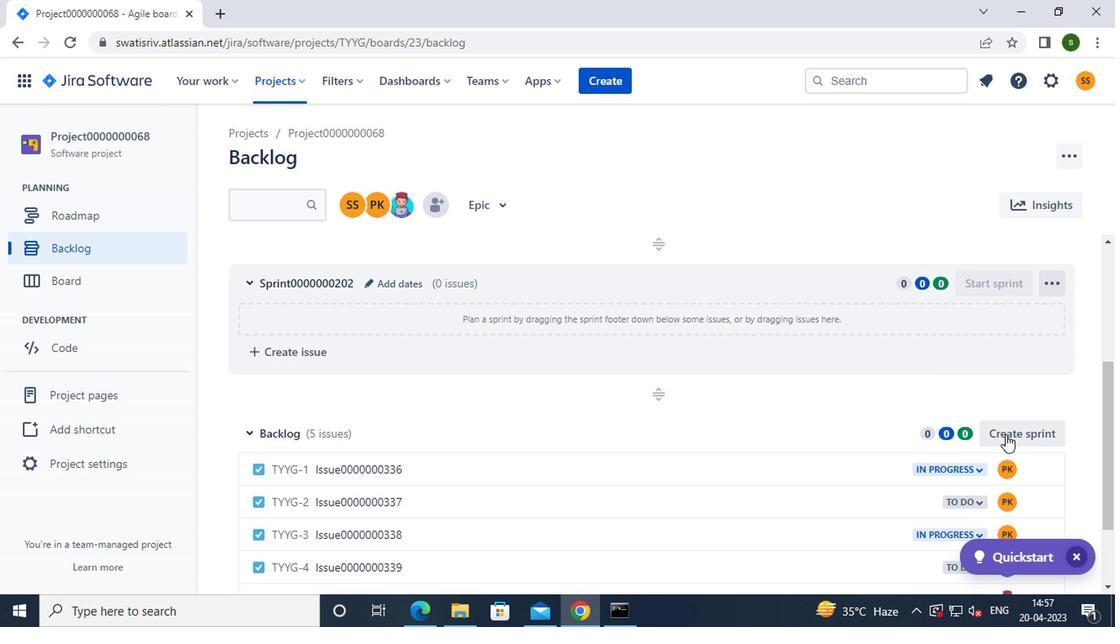 
Action: Mouse moved to (1041, 436)
Screenshot: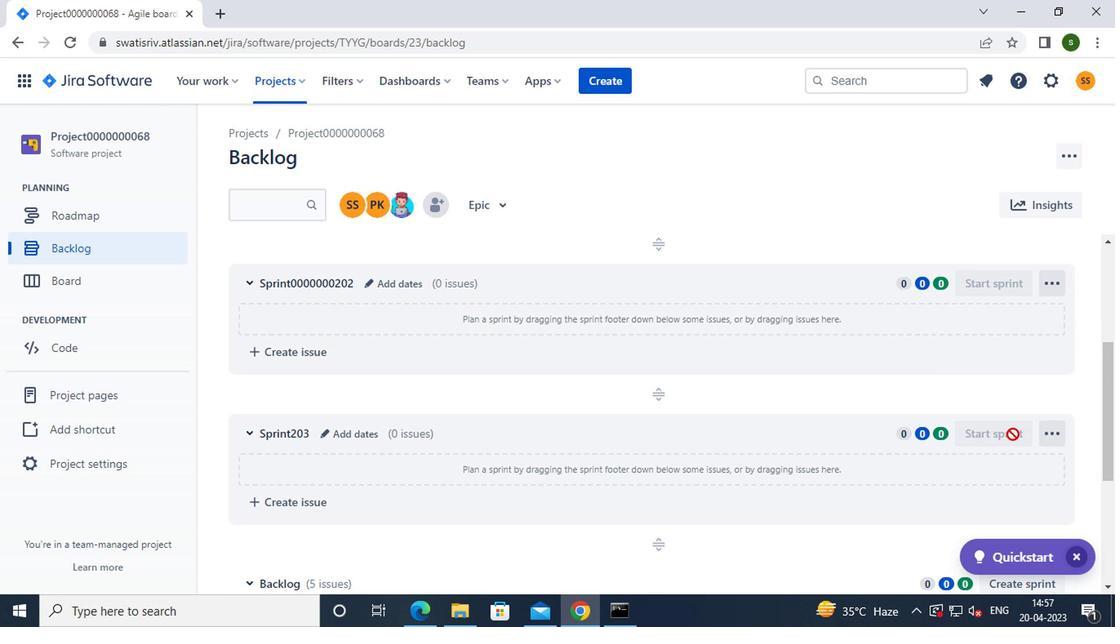 
Action: Mouse pressed left at (1041, 436)
Screenshot: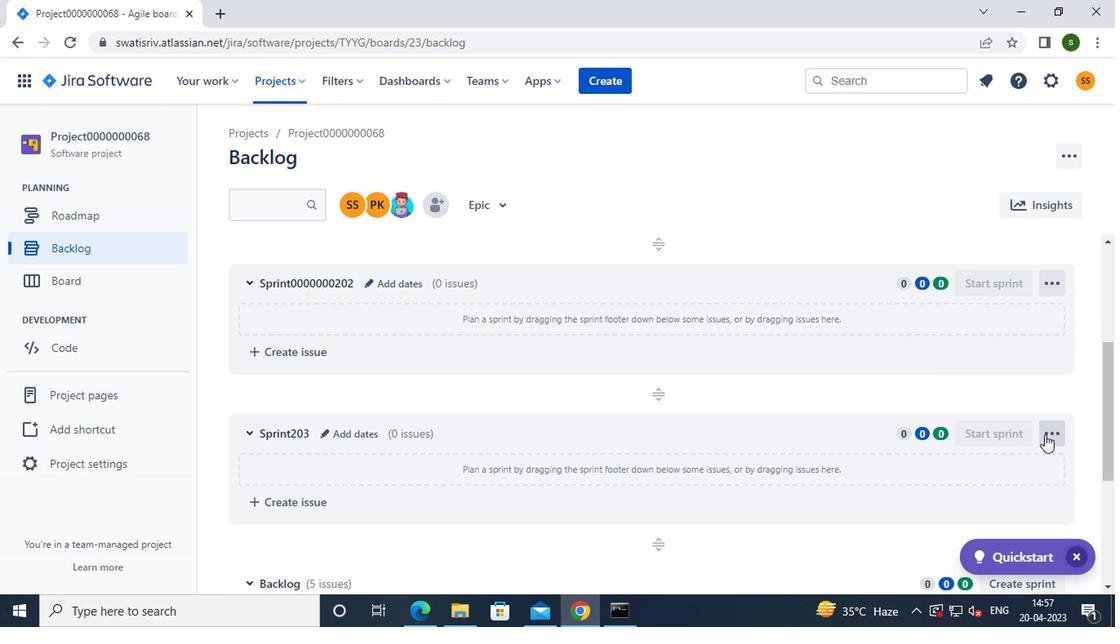
Action: Mouse moved to (1003, 493)
Screenshot: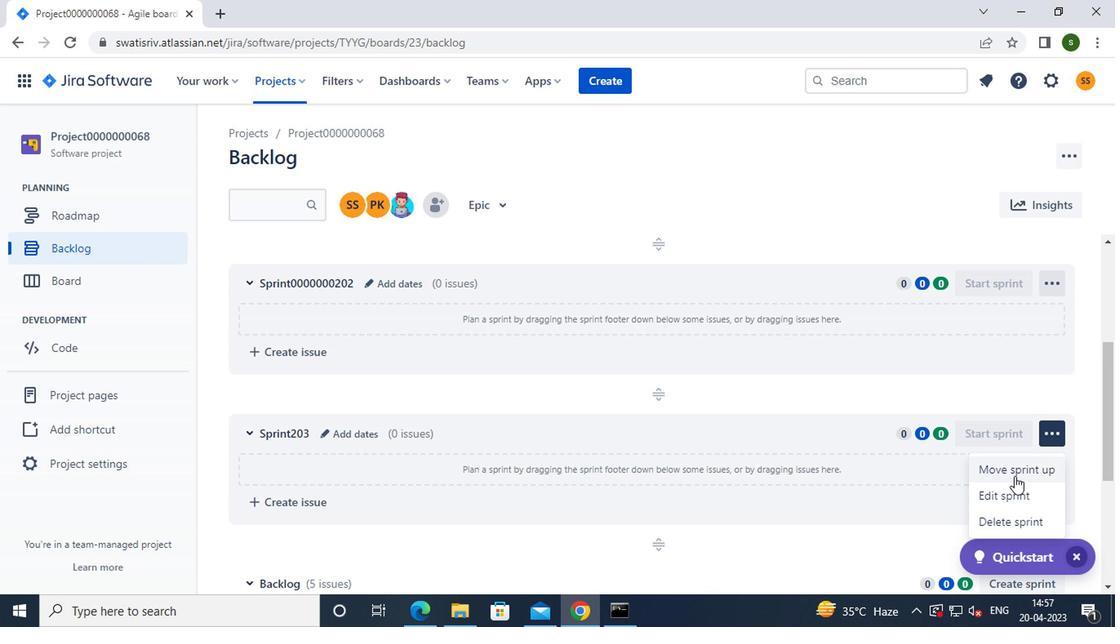 
Action: Mouse pressed left at (1003, 493)
Screenshot: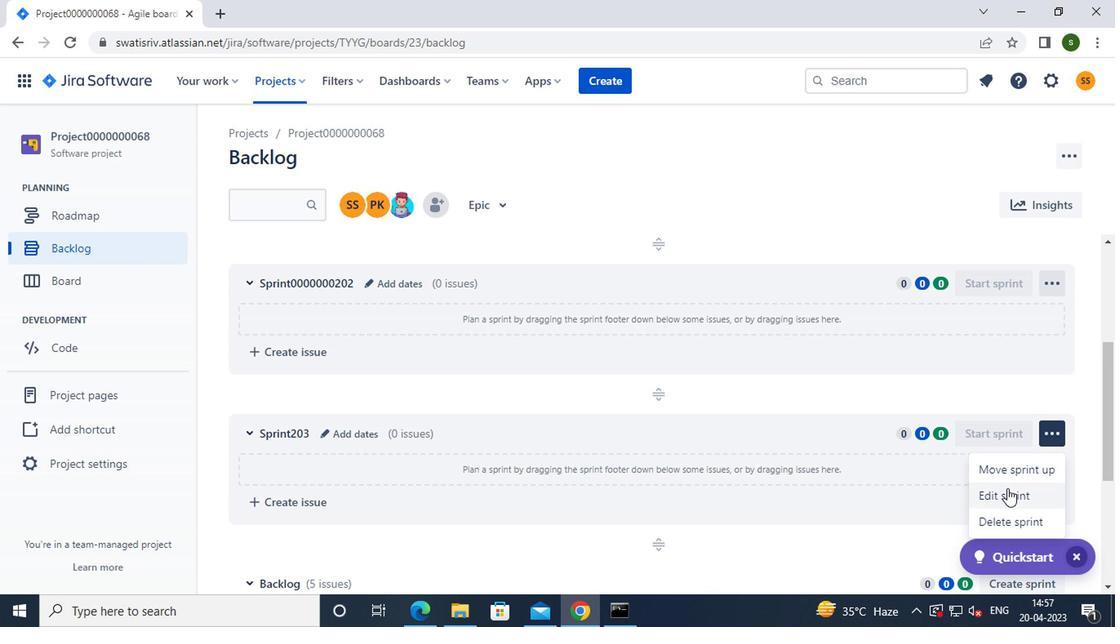 
Action: Mouse moved to (446, 203)
Screenshot: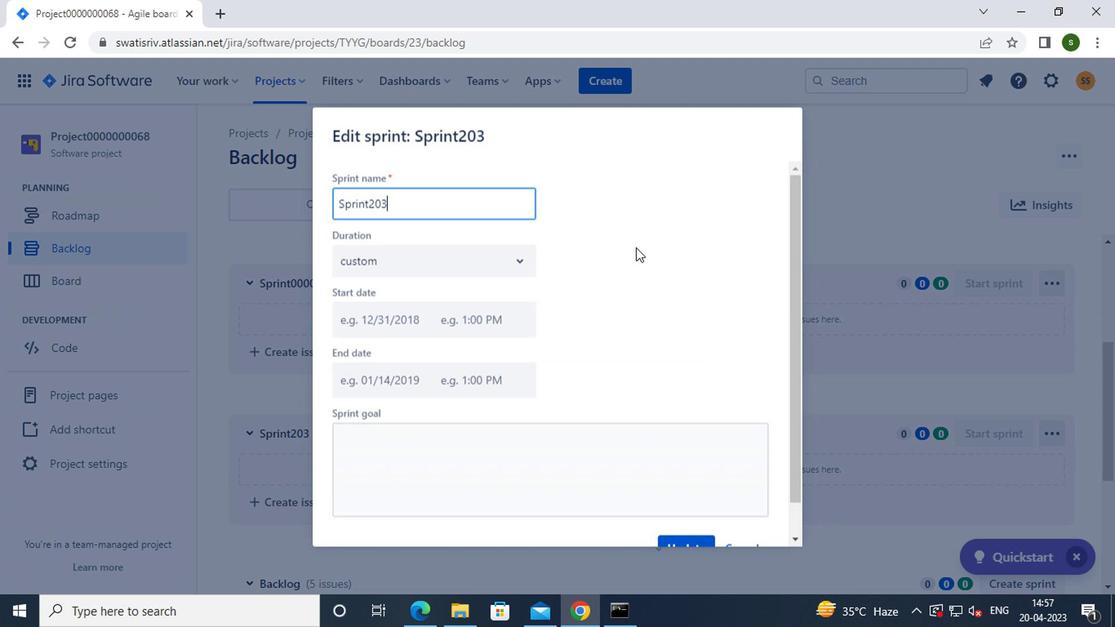 
Action: Key pressed <Key.backspace><Key.backspace><Key.backspace><Key.backspace><Key.backspace><Key.backspace><Key.backspace><Key.backspace><Key.backspace><Key.backspace><Key.backspace><Key.backspace><Key.backspace><Key.backspace><Key.backspace><Key.backspace><Key.backspace><Key.backspace><Key.backspace><Key.caps_lock>s<Key.caps_lock>print0000000203
Screenshot: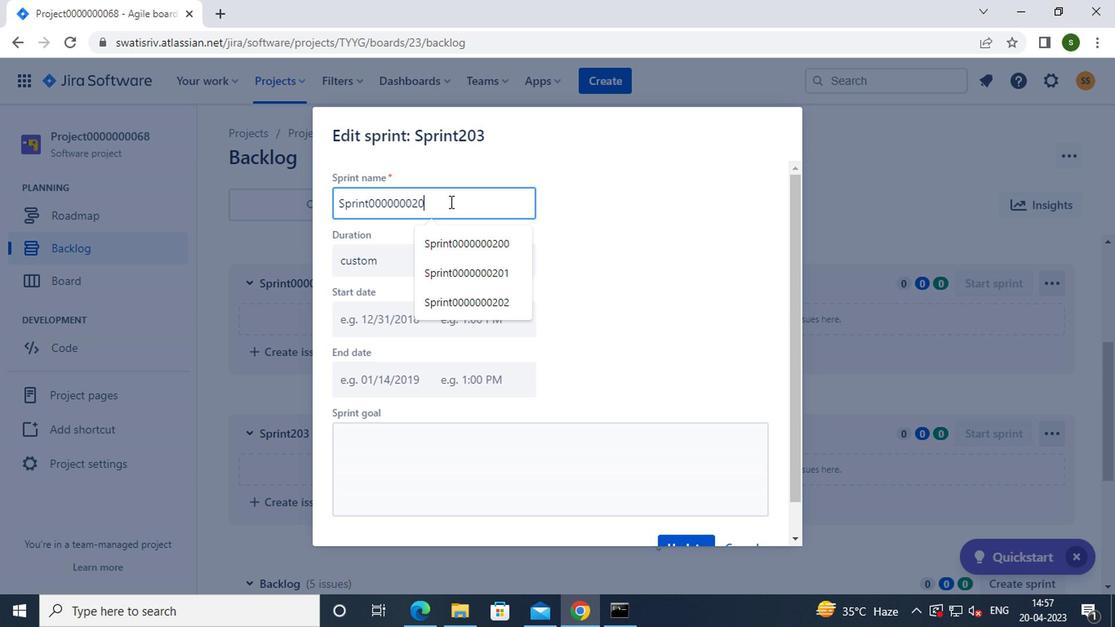 
Action: Mouse moved to (683, 542)
Screenshot: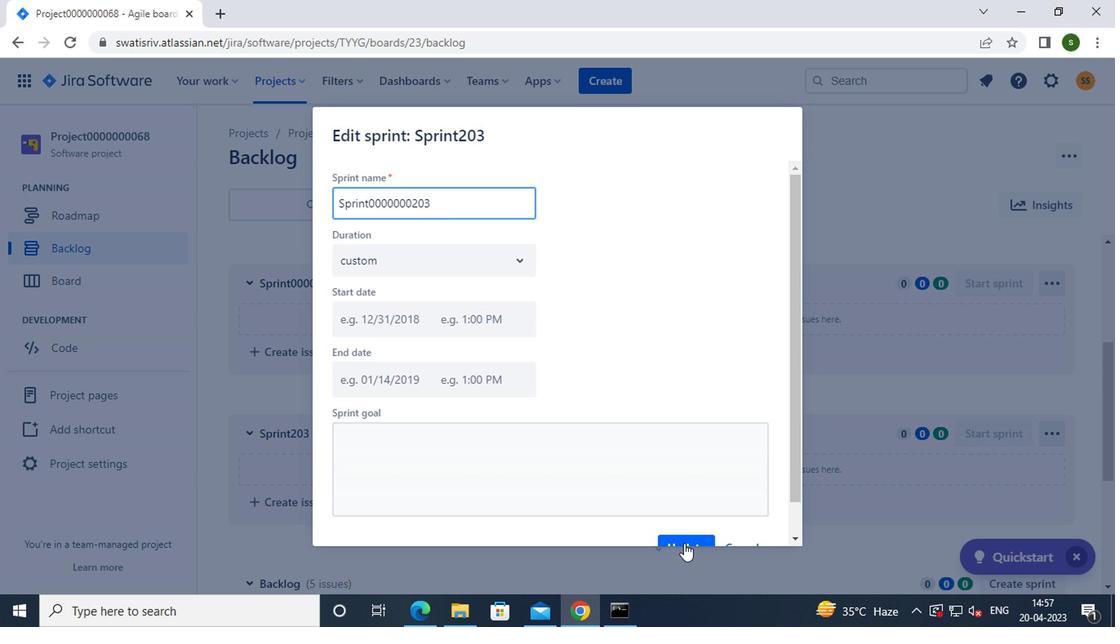 
Action: Mouse pressed left at (683, 542)
Screenshot: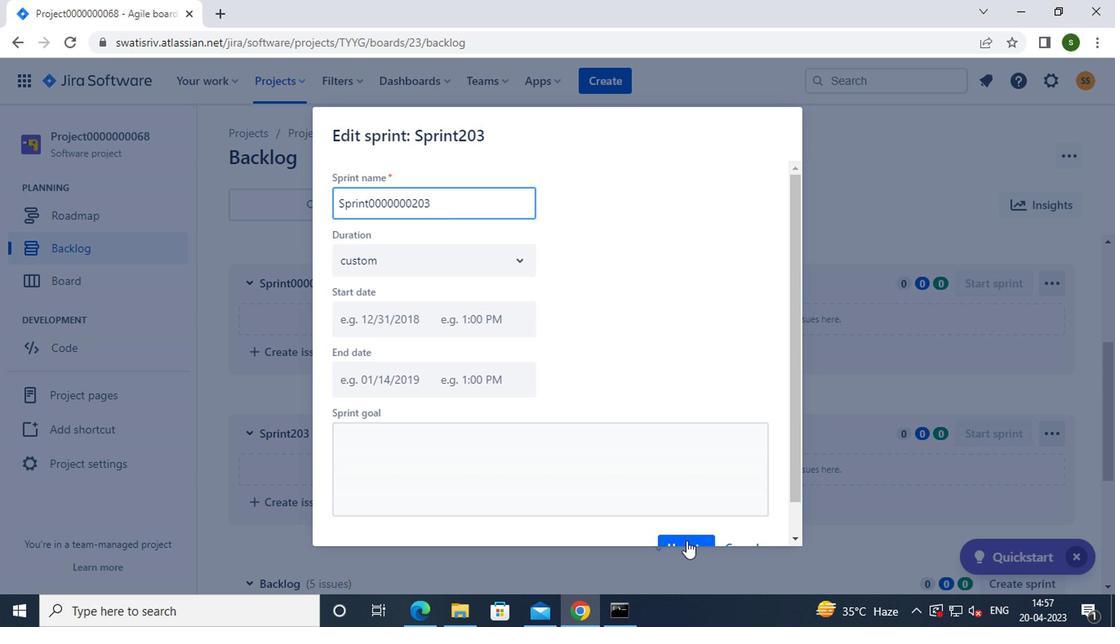 
Action: Mouse moved to (815, 440)
Screenshot: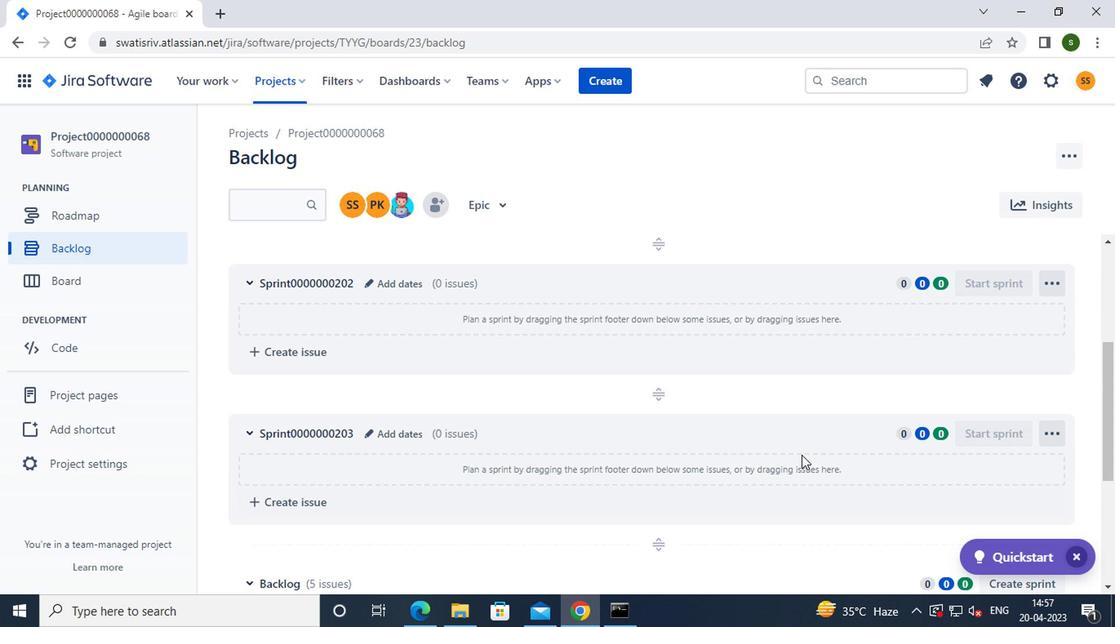 
Action: Mouse scrolled (815, 440) with delta (0, 0)
Screenshot: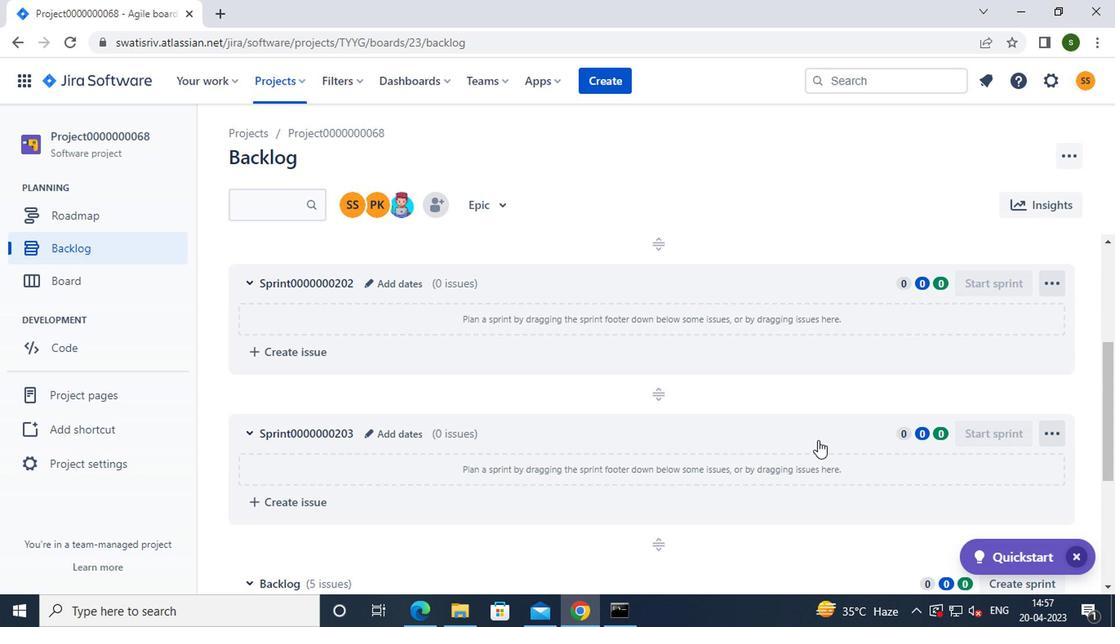 
Action: Mouse scrolled (815, 440) with delta (0, 0)
Screenshot: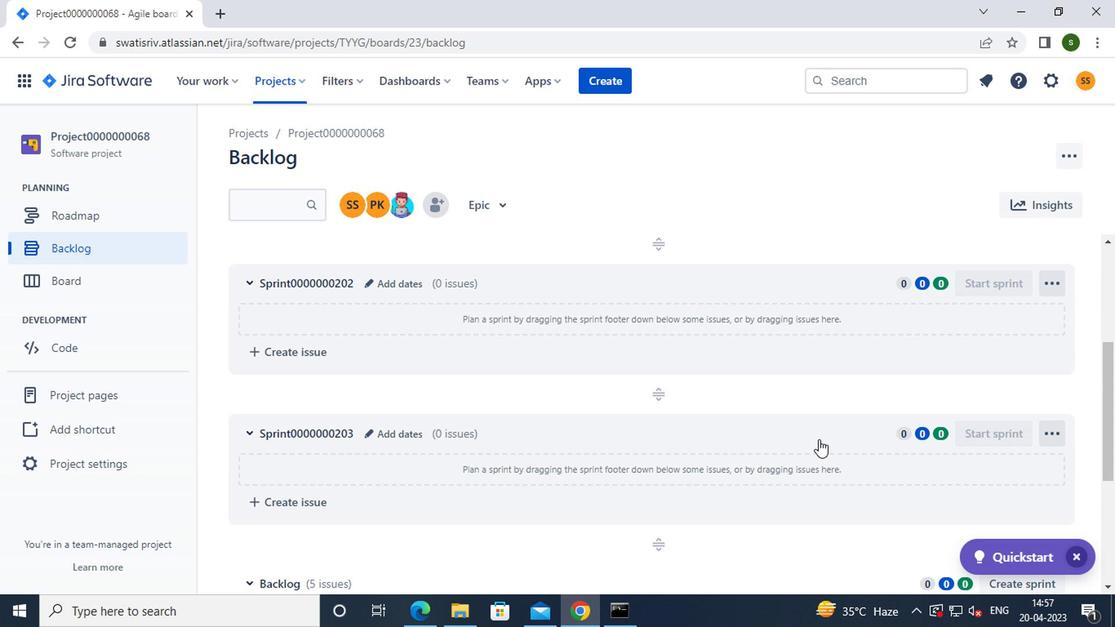 
Action: Mouse moved to (989, 422)
Screenshot: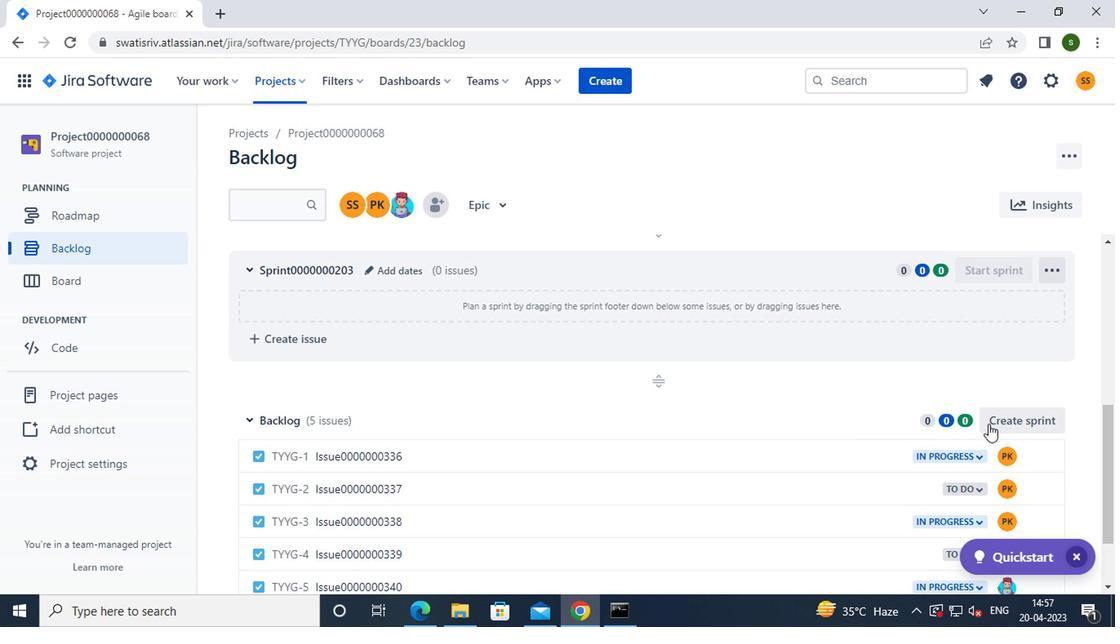 
Action: Mouse pressed left at (989, 422)
Screenshot: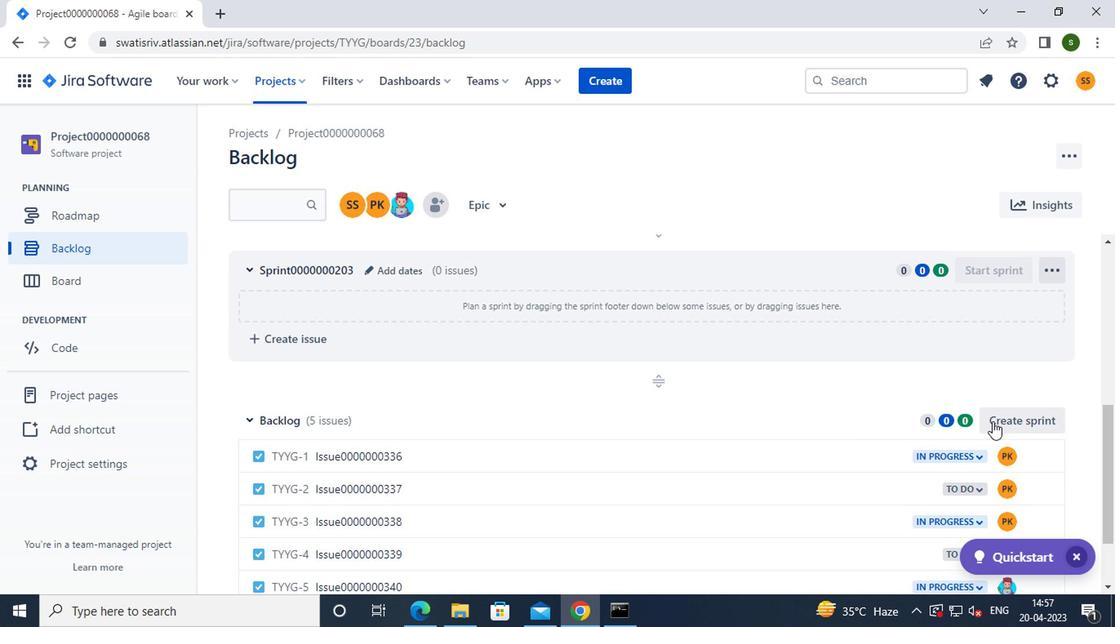 
Action: Mouse moved to (1046, 418)
Screenshot: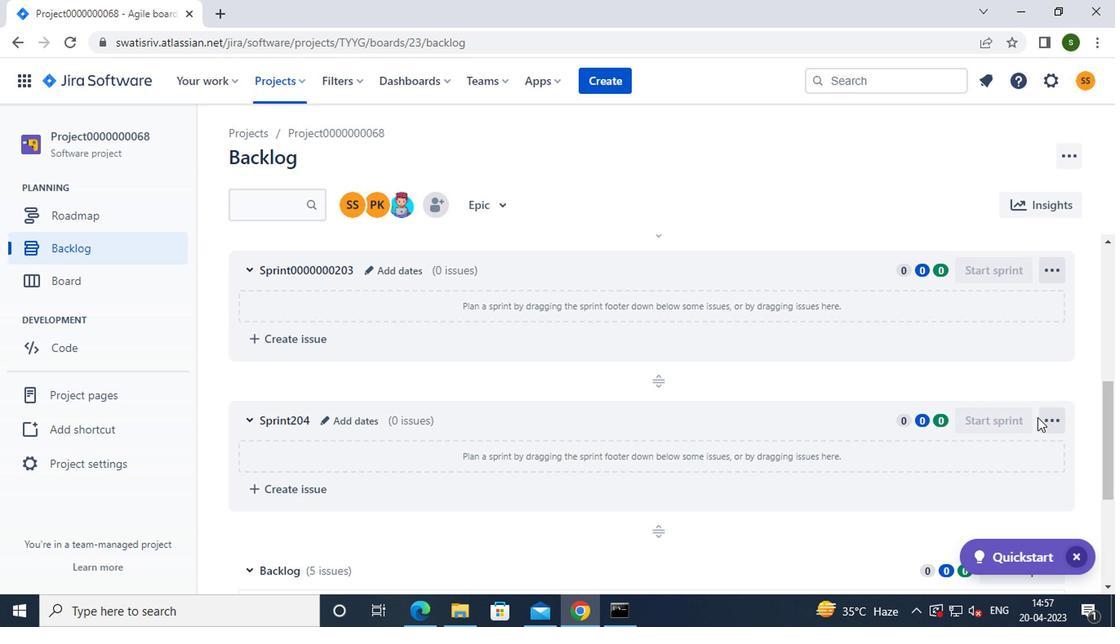 
Action: Mouse pressed left at (1046, 418)
Screenshot: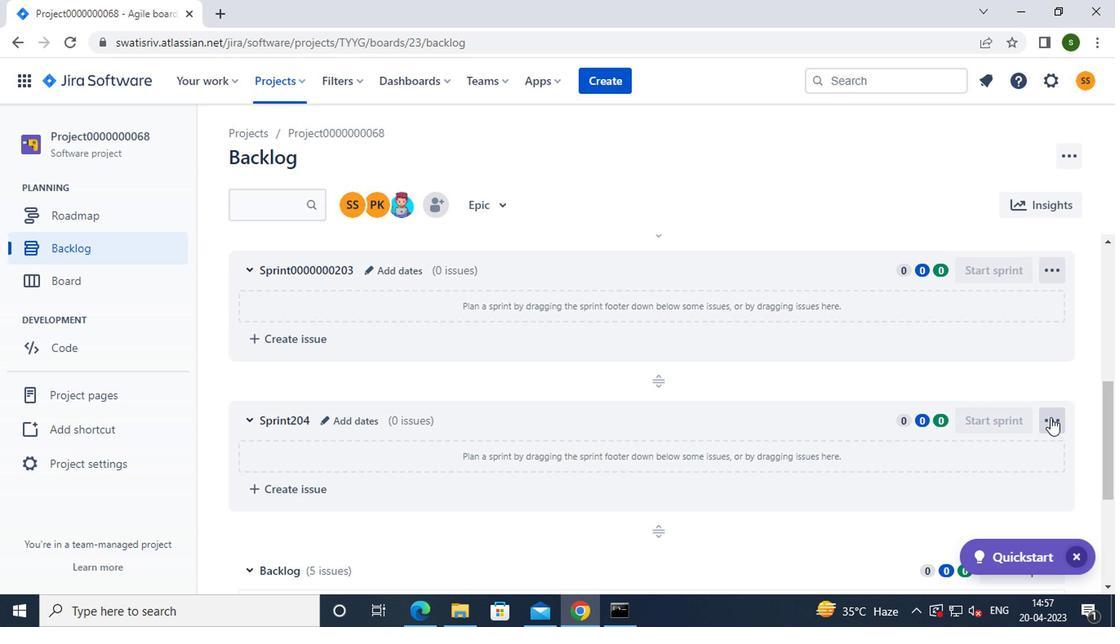 
Action: Mouse moved to (1001, 482)
Screenshot: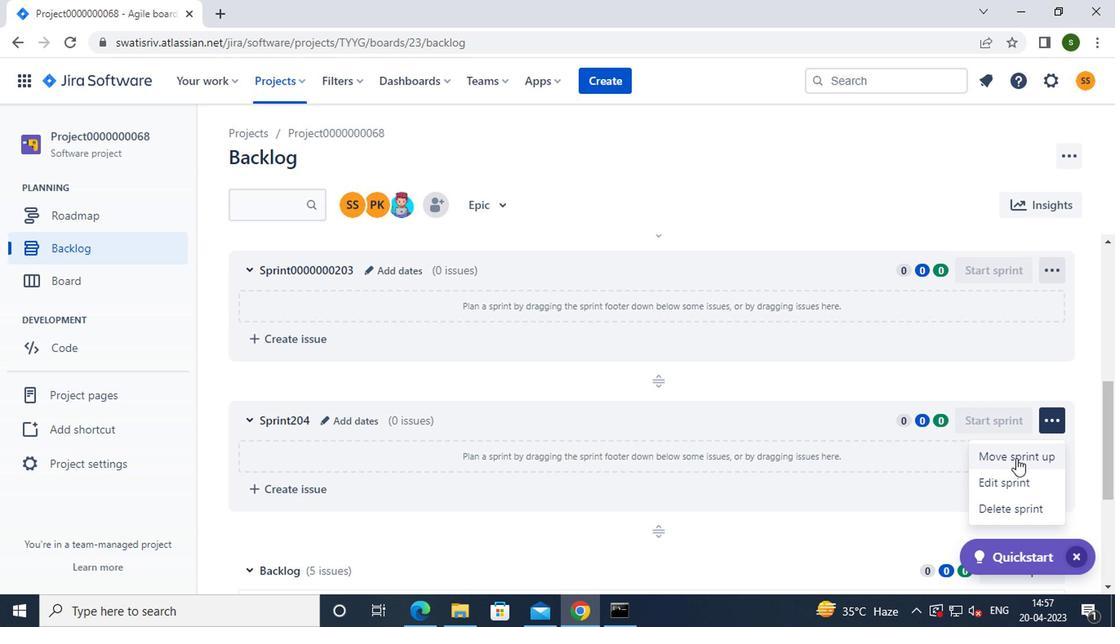 
Action: Mouse pressed left at (1001, 482)
Screenshot: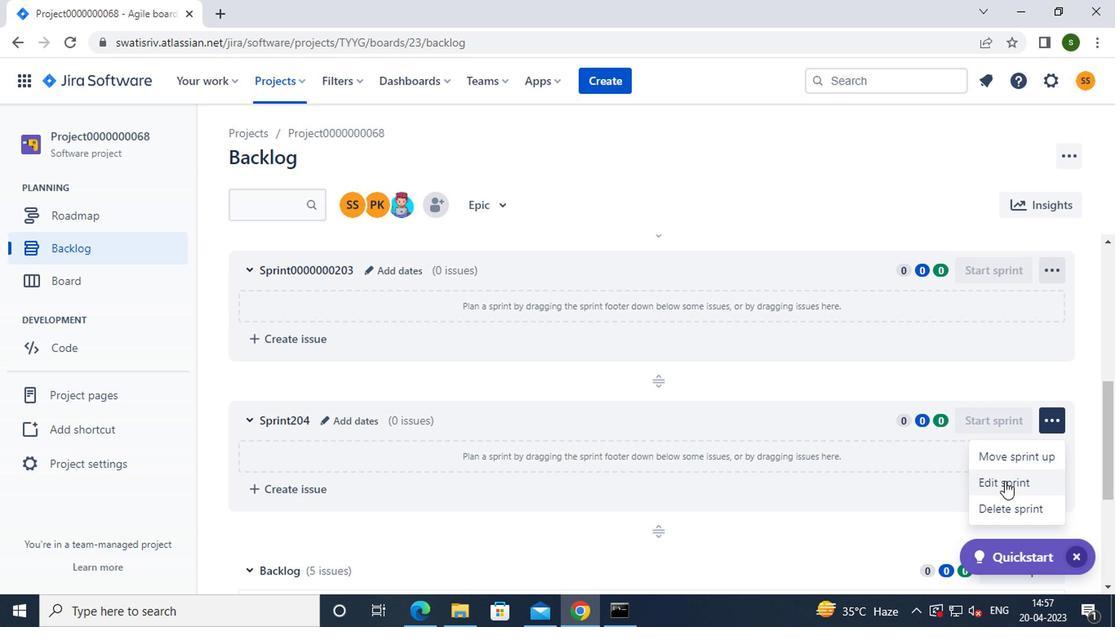 
Action: Mouse moved to (436, 208)
Screenshot: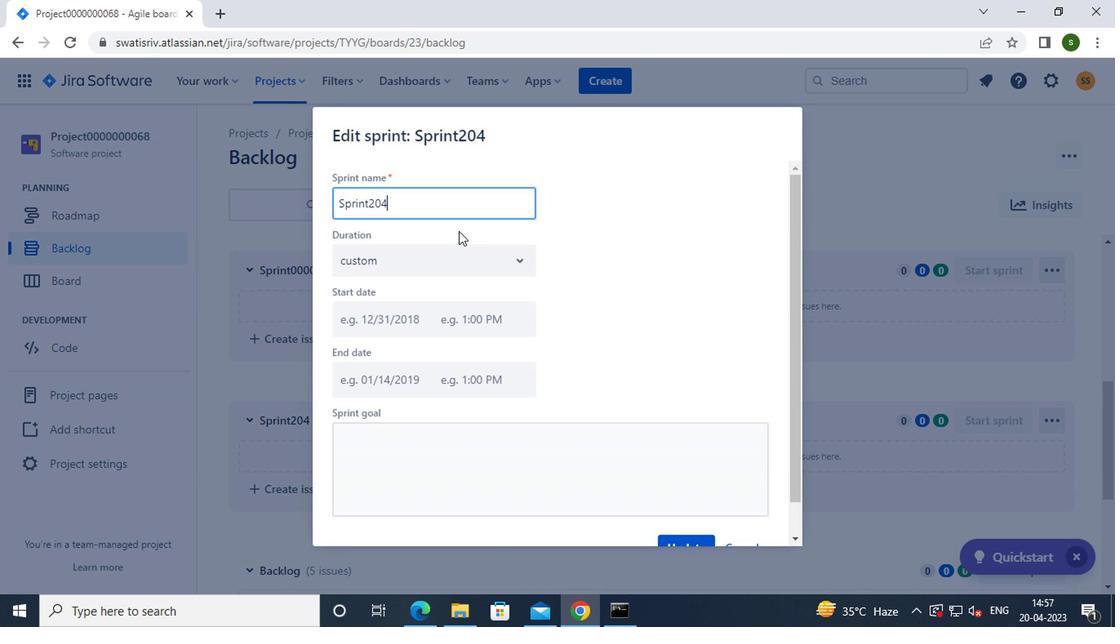 
Action: Key pressed <Key.backspace><Key.backspace><Key.backspace><Key.backspace><Key.backspace><Key.backspace><Key.backspace><Key.backspace><Key.backspace><Key.backspace><Key.backspace><Key.backspace><Key.backspace><Key.backspace><Key.backspace><Key.caps_lock>s<Key.caps_lock>print0000000204
Screenshot: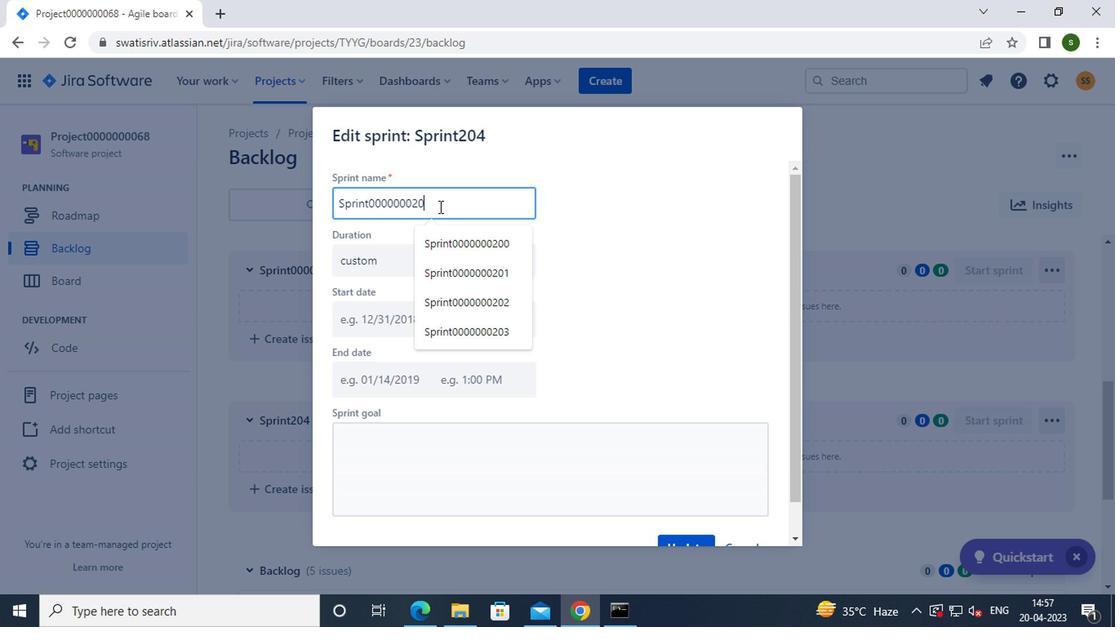 
Action: Mouse moved to (690, 513)
Screenshot: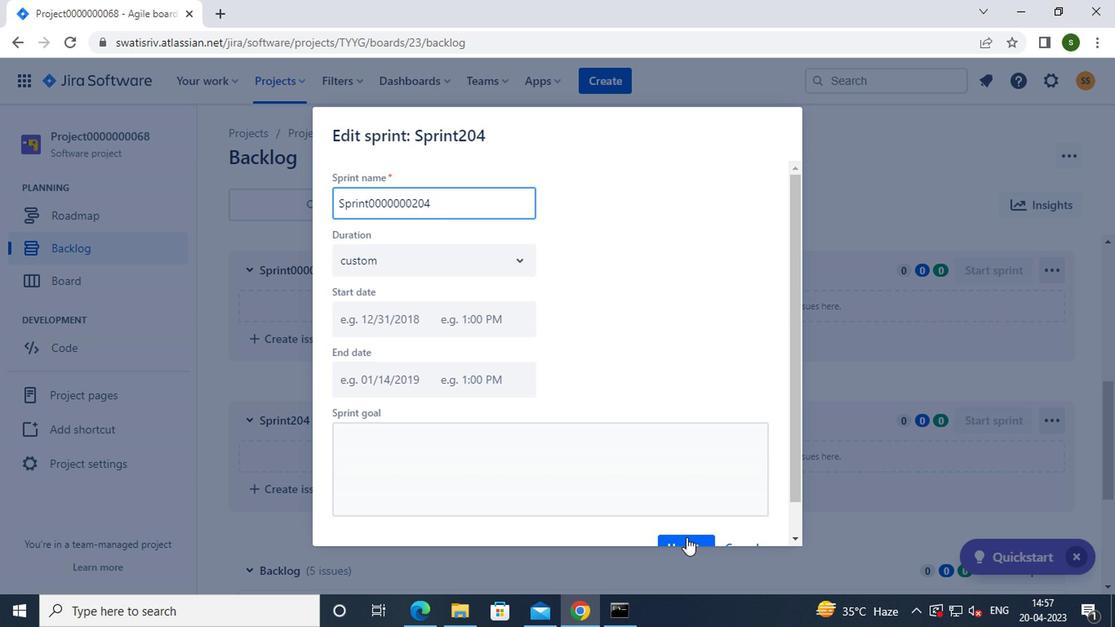 
Action: Mouse scrolled (690, 513) with delta (0, 0)
Screenshot: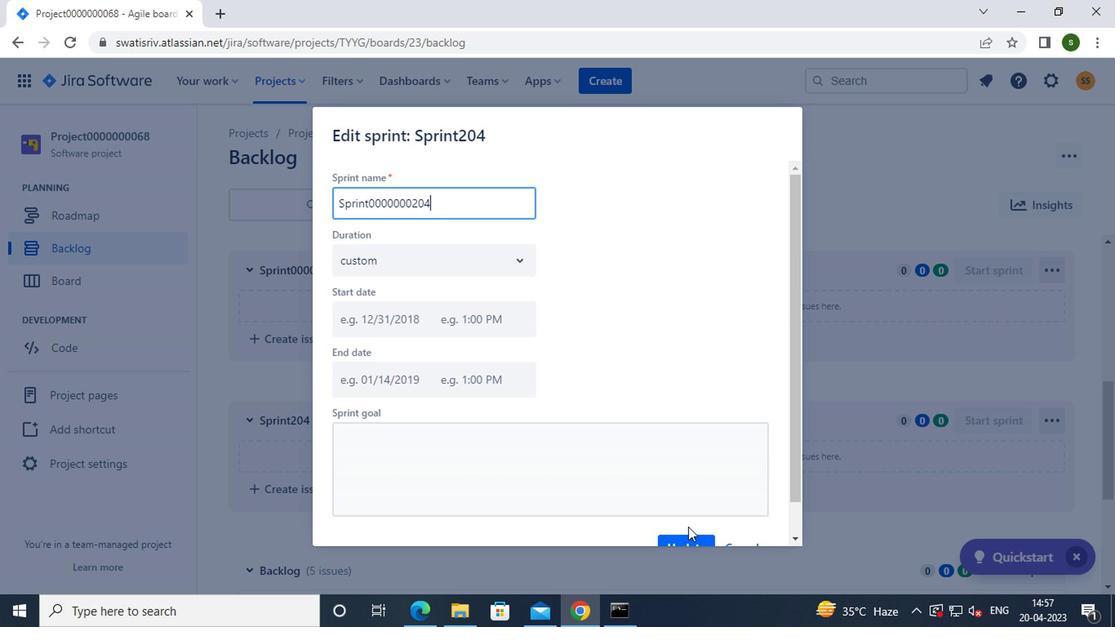 
Action: Mouse scrolled (690, 513) with delta (0, 0)
Screenshot: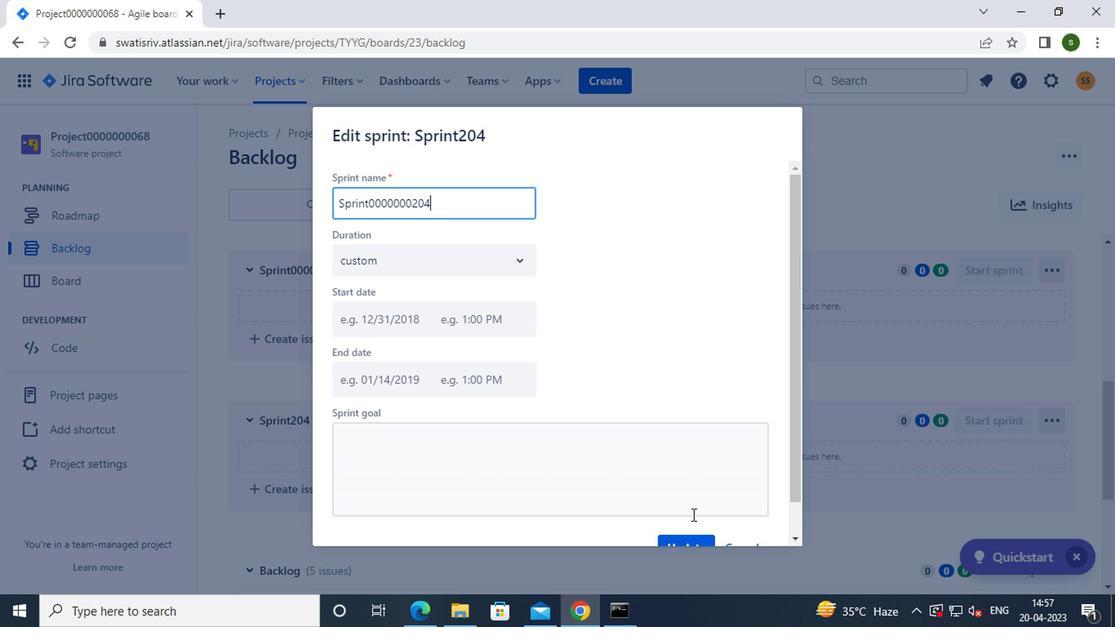 
Action: Mouse moved to (681, 515)
Screenshot: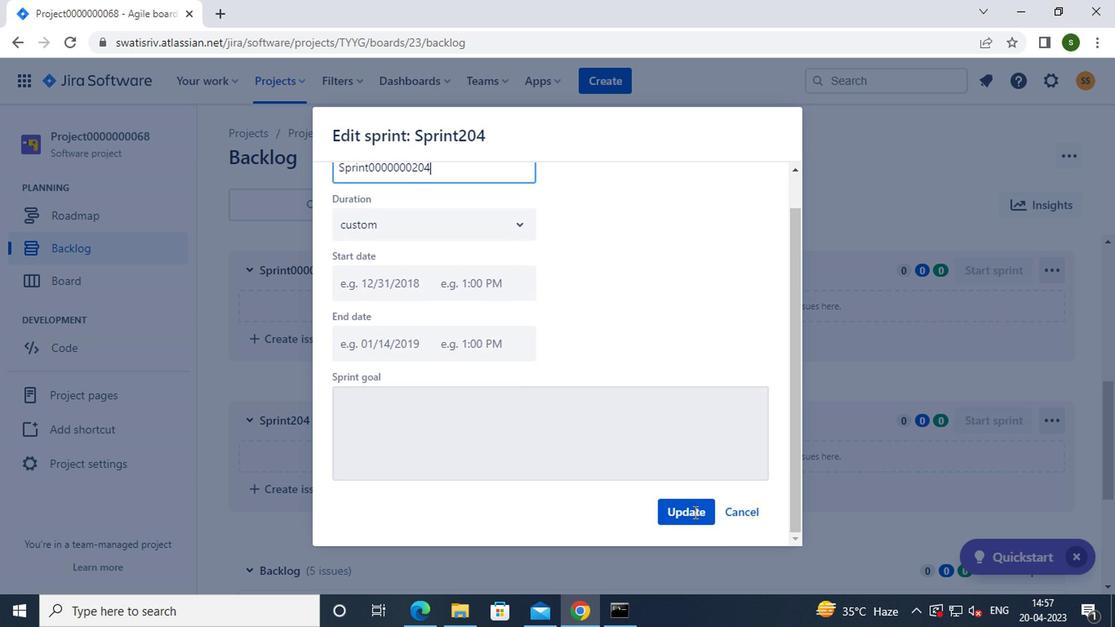 
Action: Mouse pressed left at (681, 515)
Screenshot: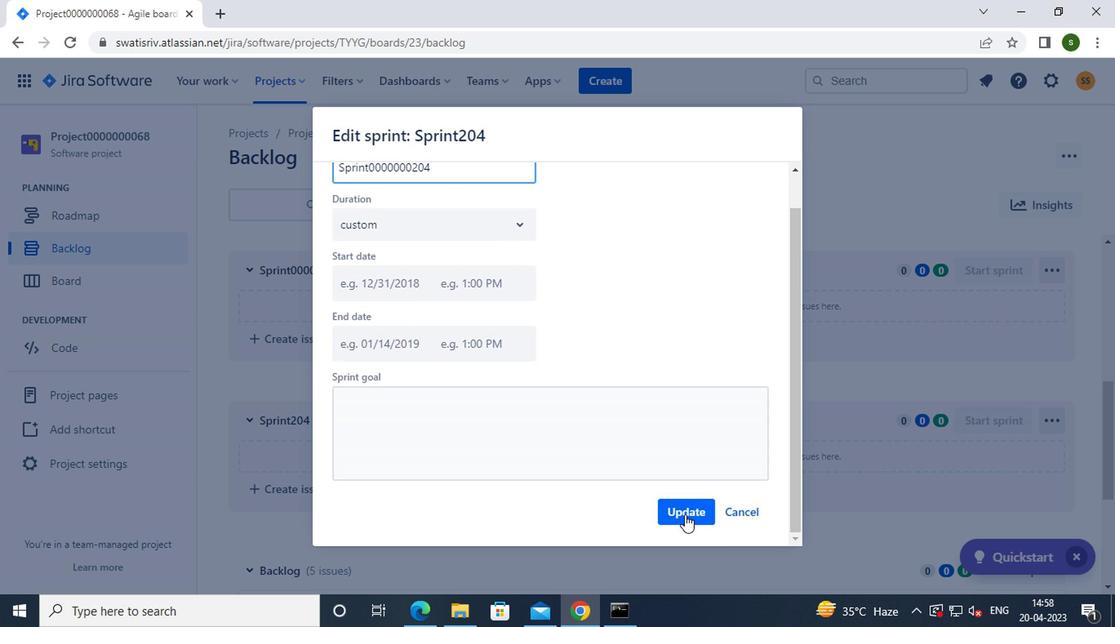 
Action: Mouse moved to (708, 208)
Screenshot: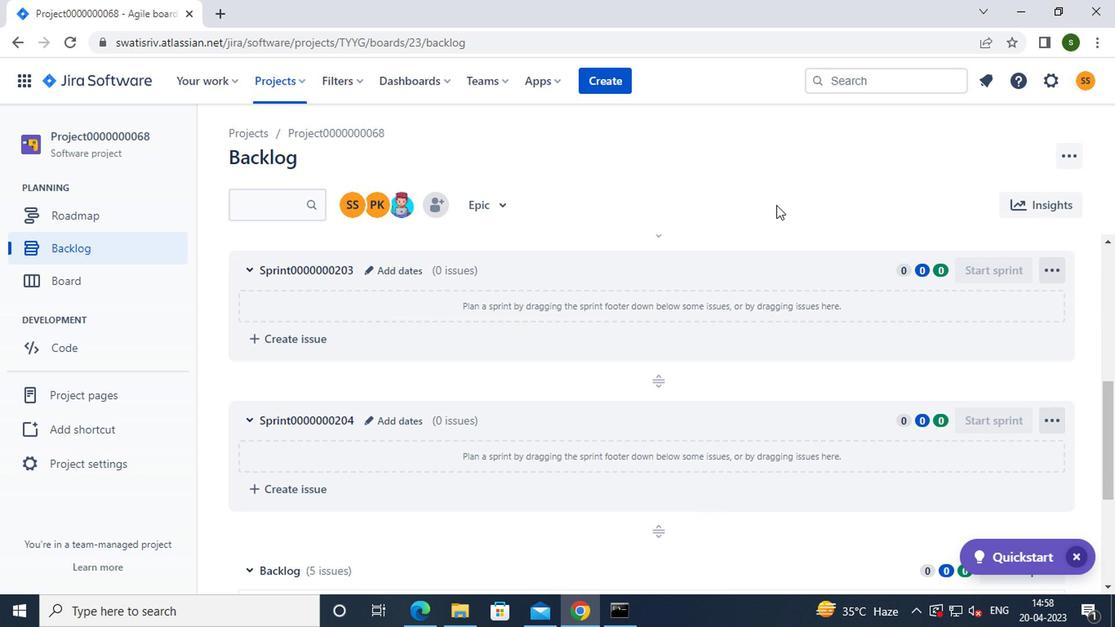 
Action: Key pressed <Key.f8>
Screenshot: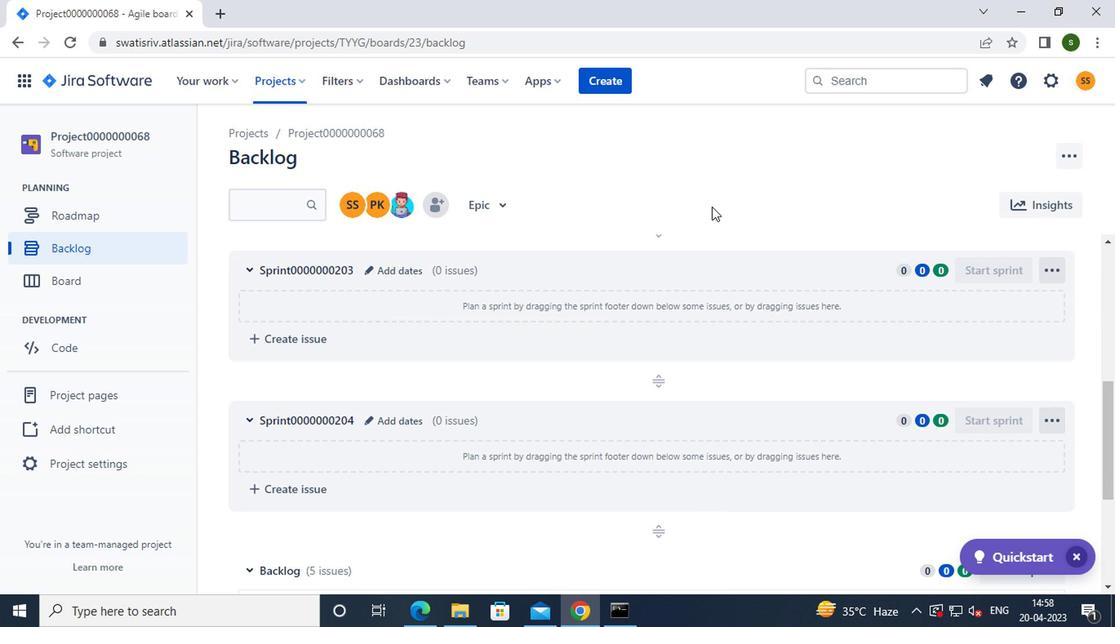 
